 Task: Add Sprouts Organic Fat Free Refried Black Beans to the cart.
Action: Mouse moved to (16, 83)
Screenshot: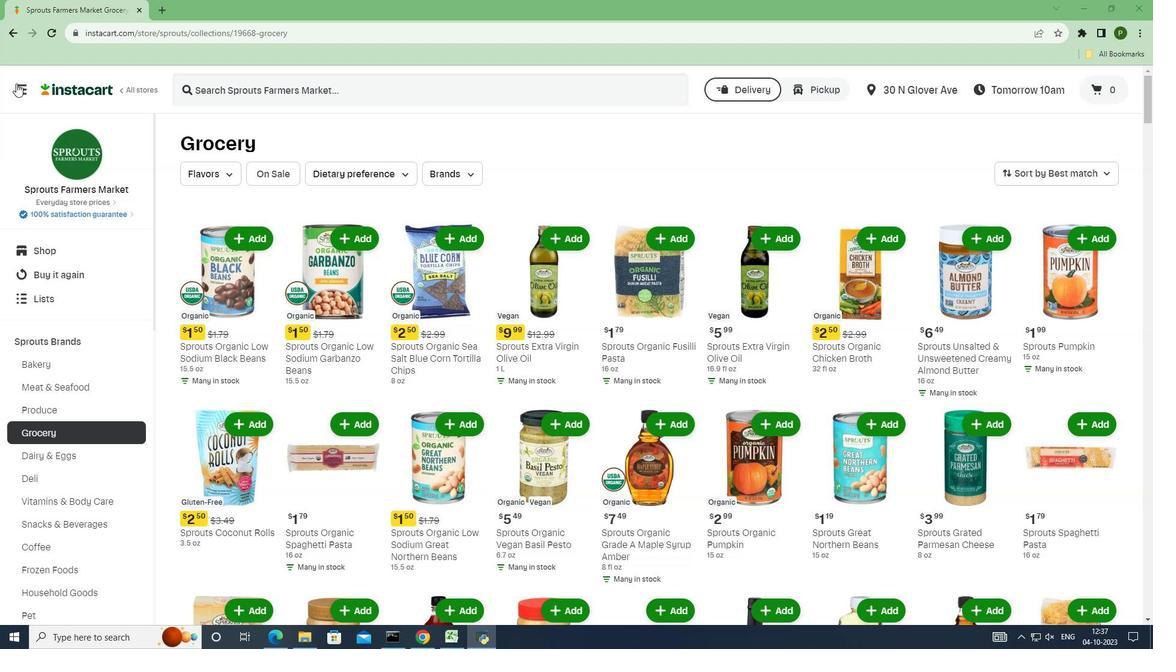 
Action: Mouse pressed left at (16, 83)
Screenshot: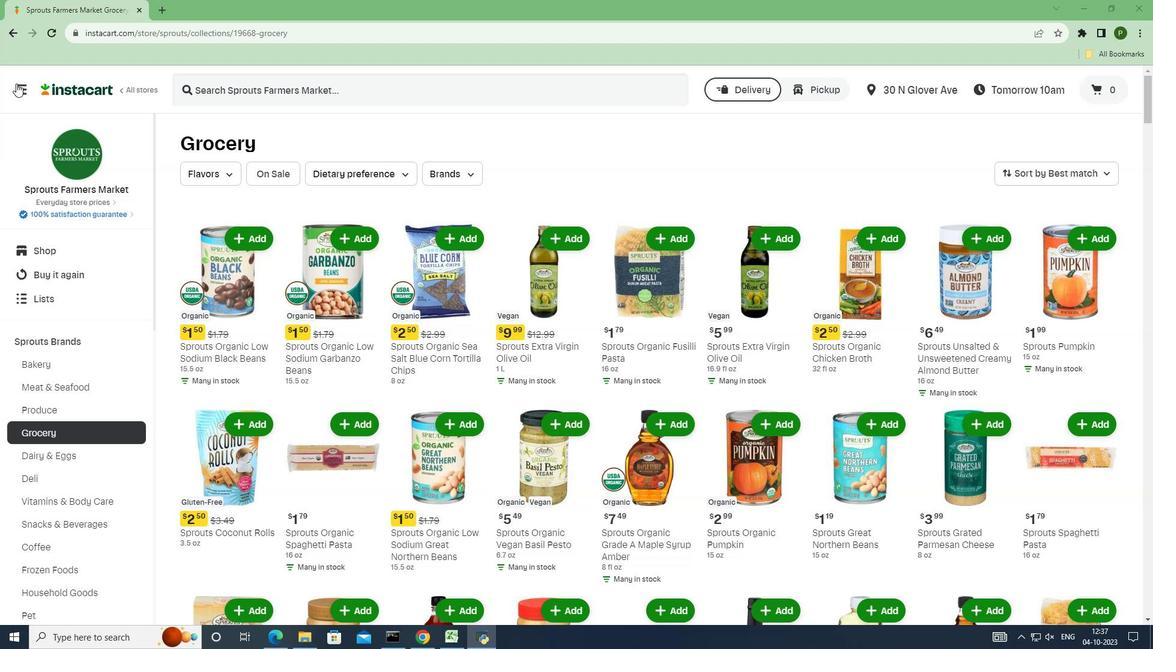 
Action: Mouse moved to (9, 327)
Screenshot: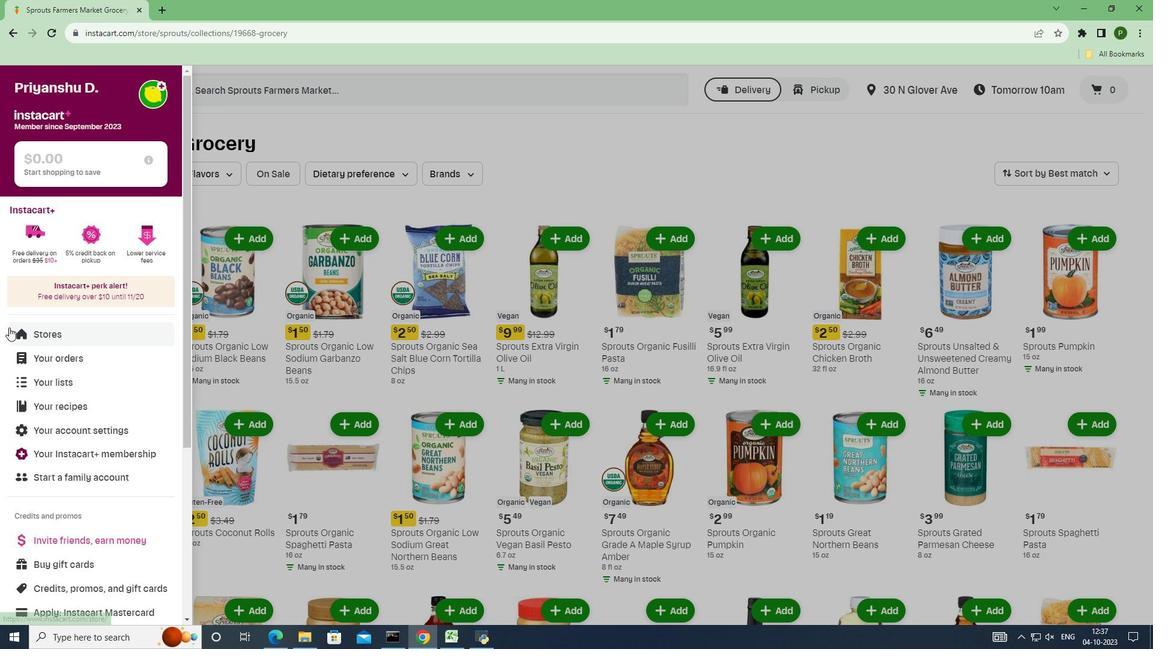 
Action: Mouse pressed left at (9, 327)
Screenshot: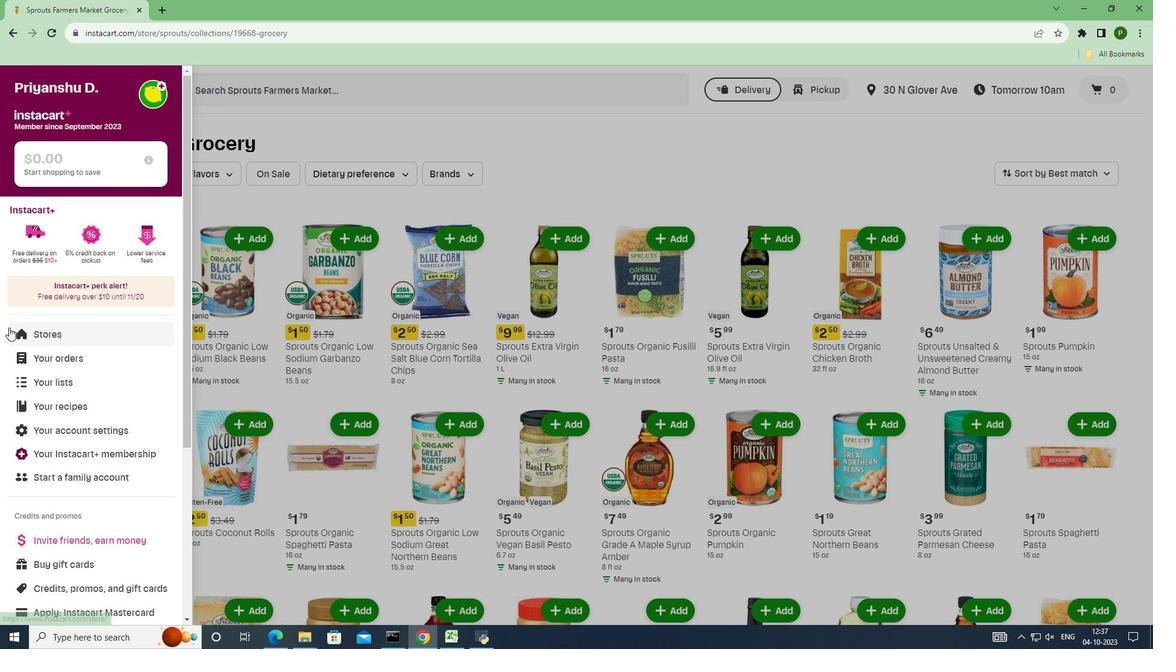 
Action: Mouse moved to (272, 137)
Screenshot: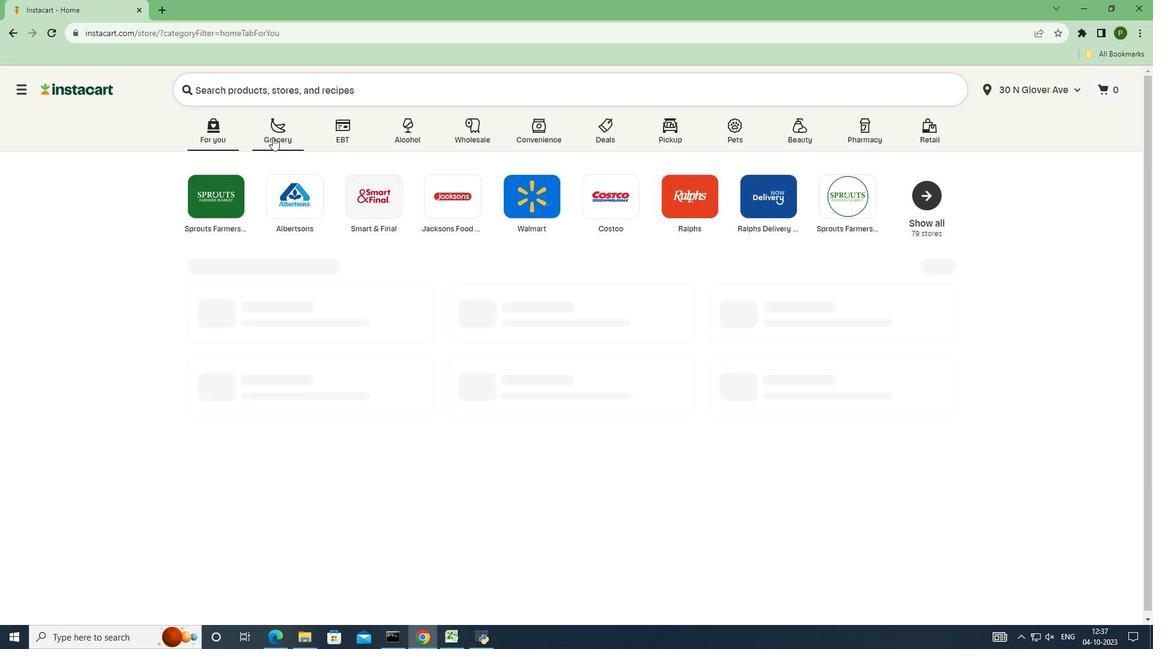 
Action: Mouse pressed left at (272, 137)
Screenshot: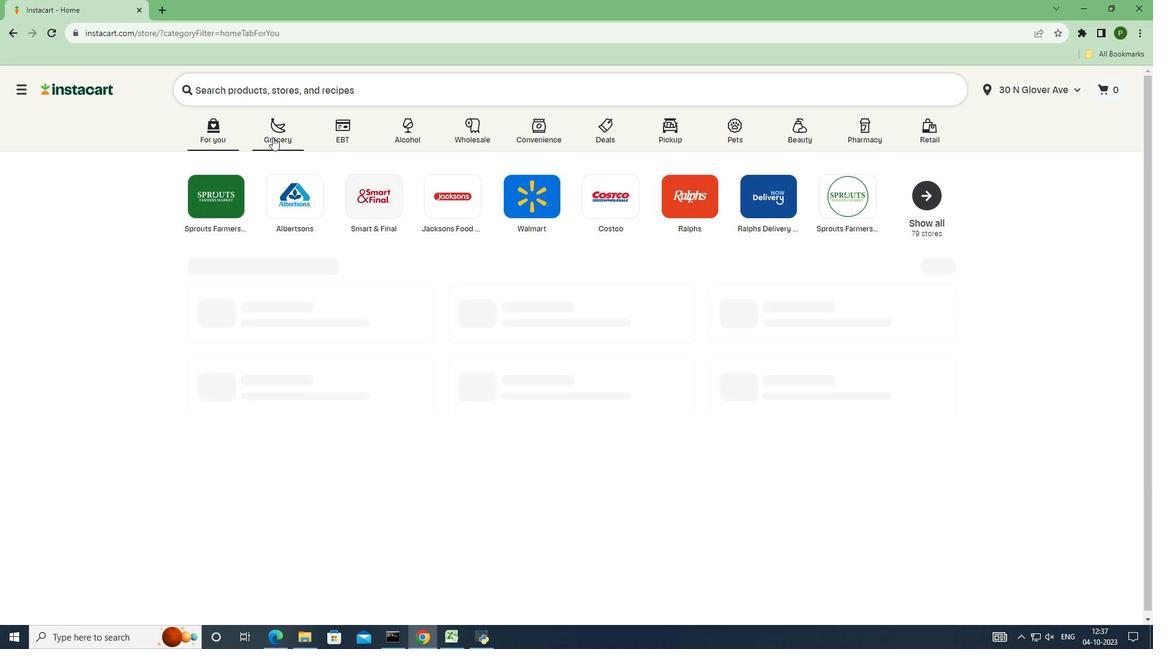
Action: Mouse moved to (755, 269)
Screenshot: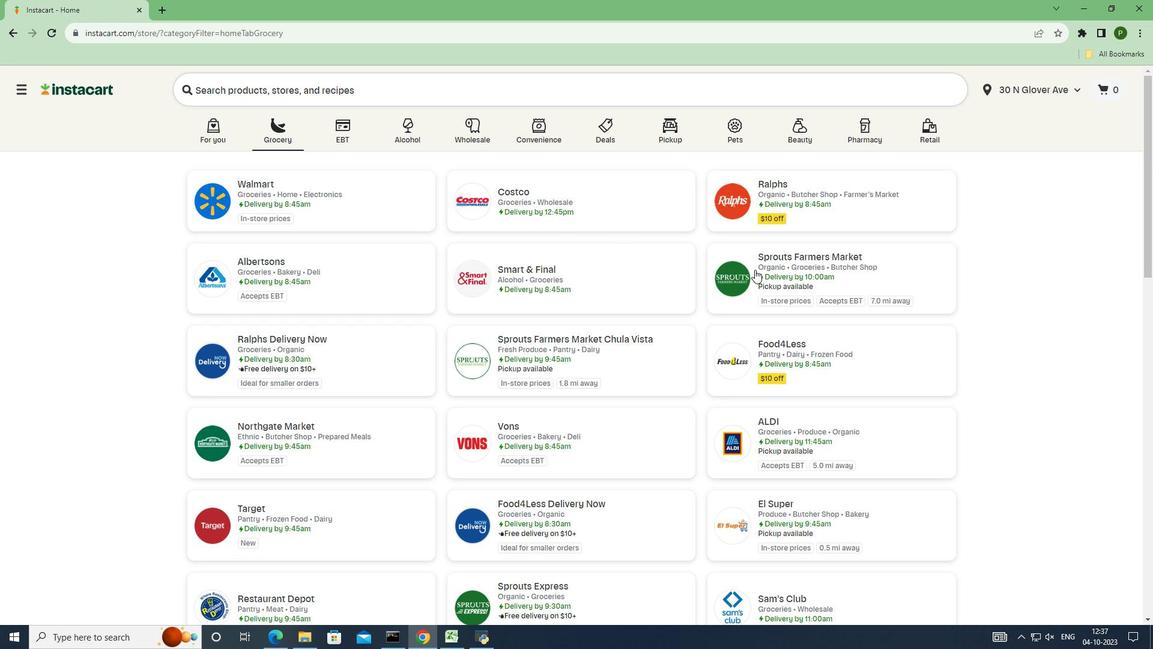 
Action: Mouse pressed left at (755, 269)
Screenshot: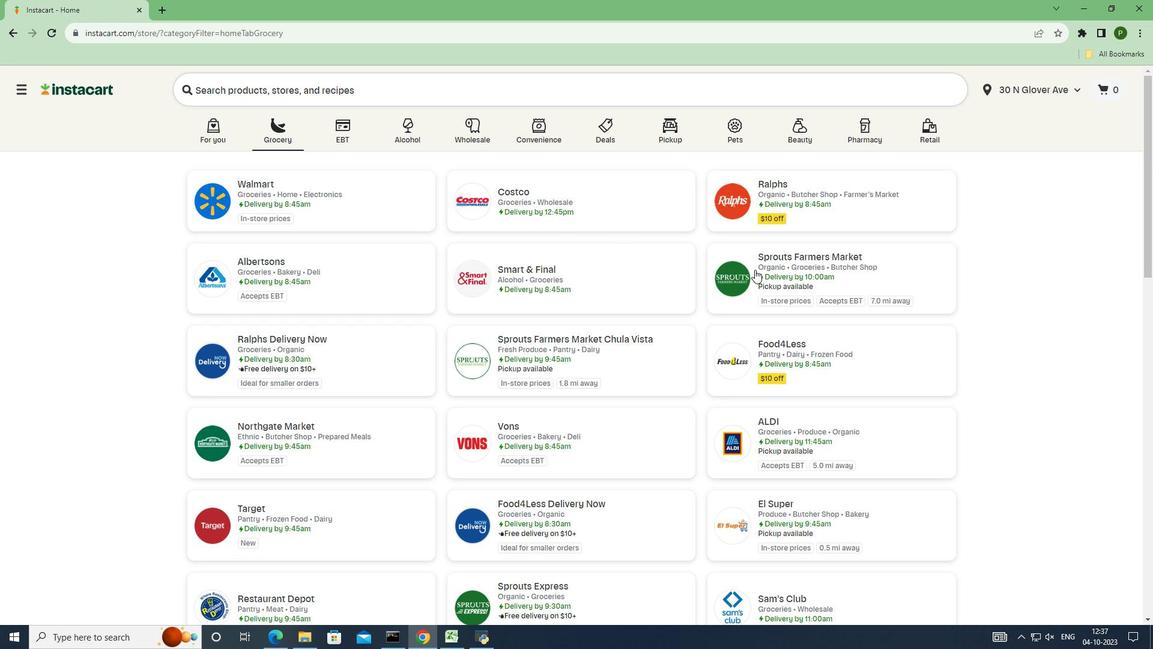 
Action: Mouse moved to (119, 338)
Screenshot: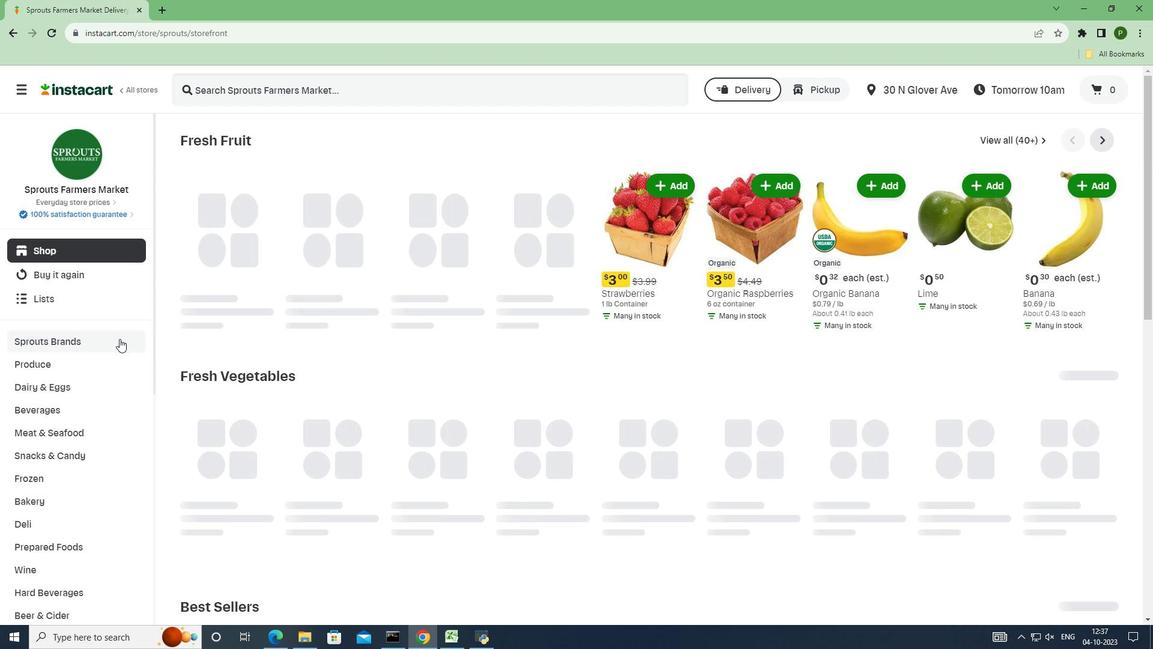 
Action: Mouse pressed left at (119, 338)
Screenshot: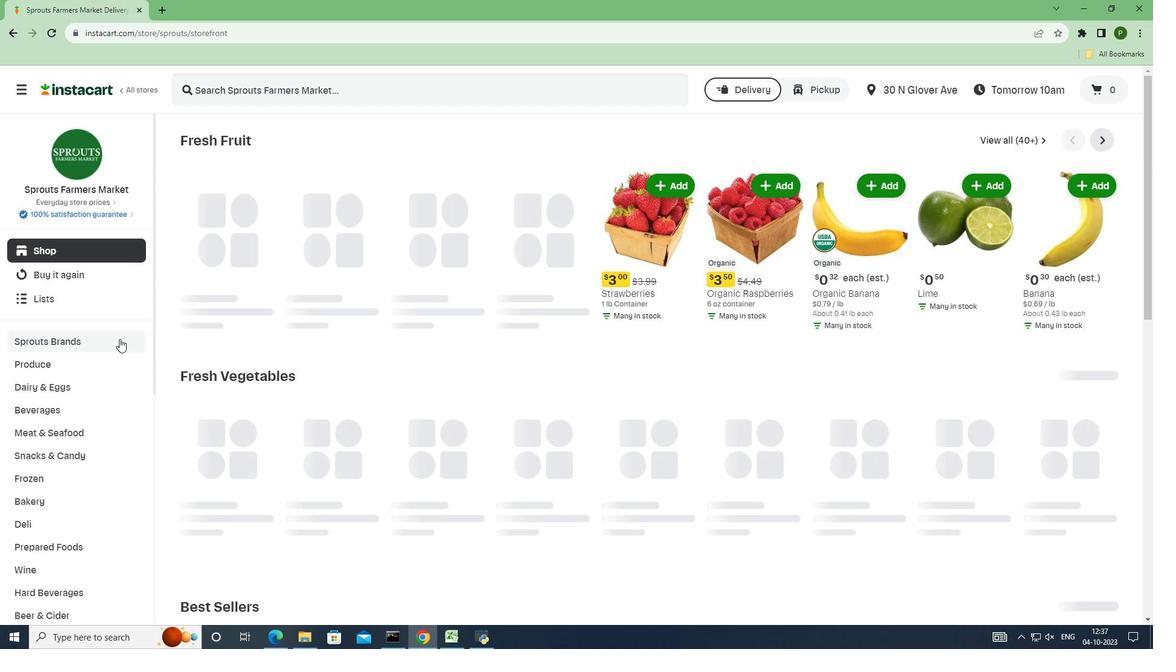 
Action: Mouse moved to (61, 427)
Screenshot: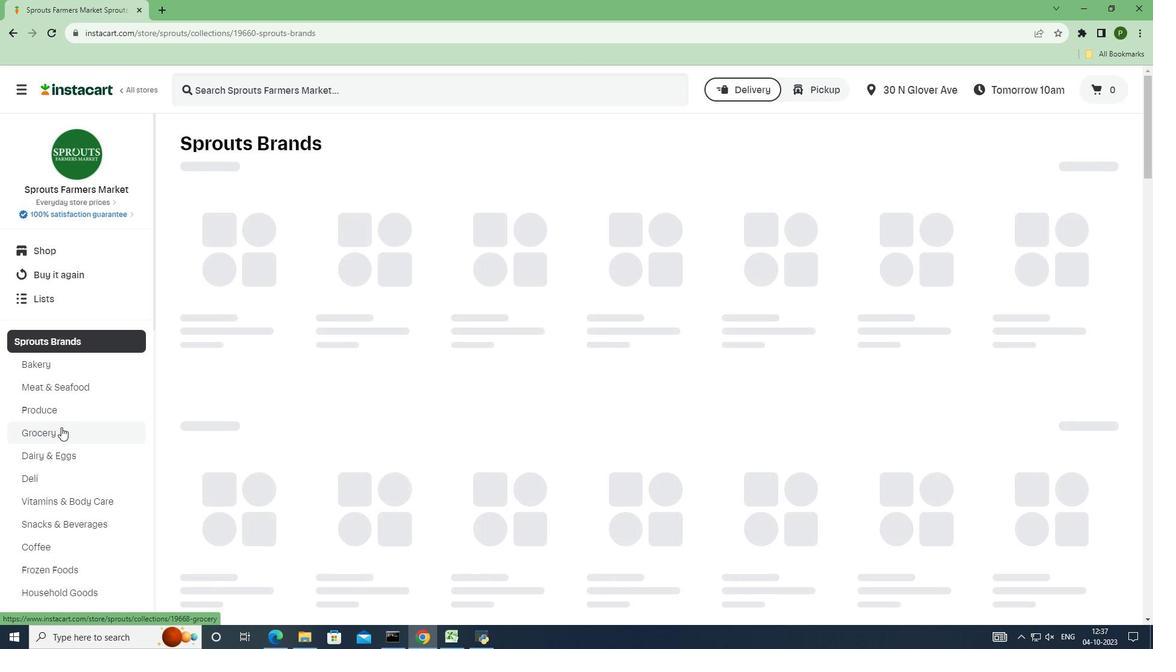 
Action: Mouse pressed left at (61, 427)
Screenshot: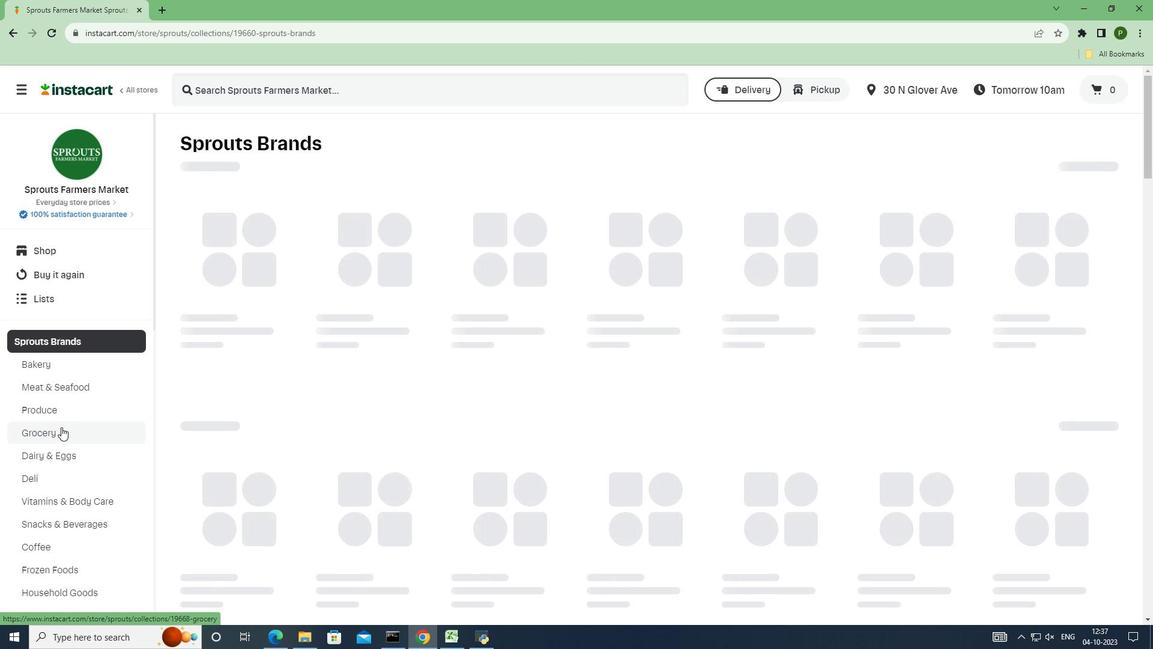 
Action: Mouse moved to (329, 236)
Screenshot: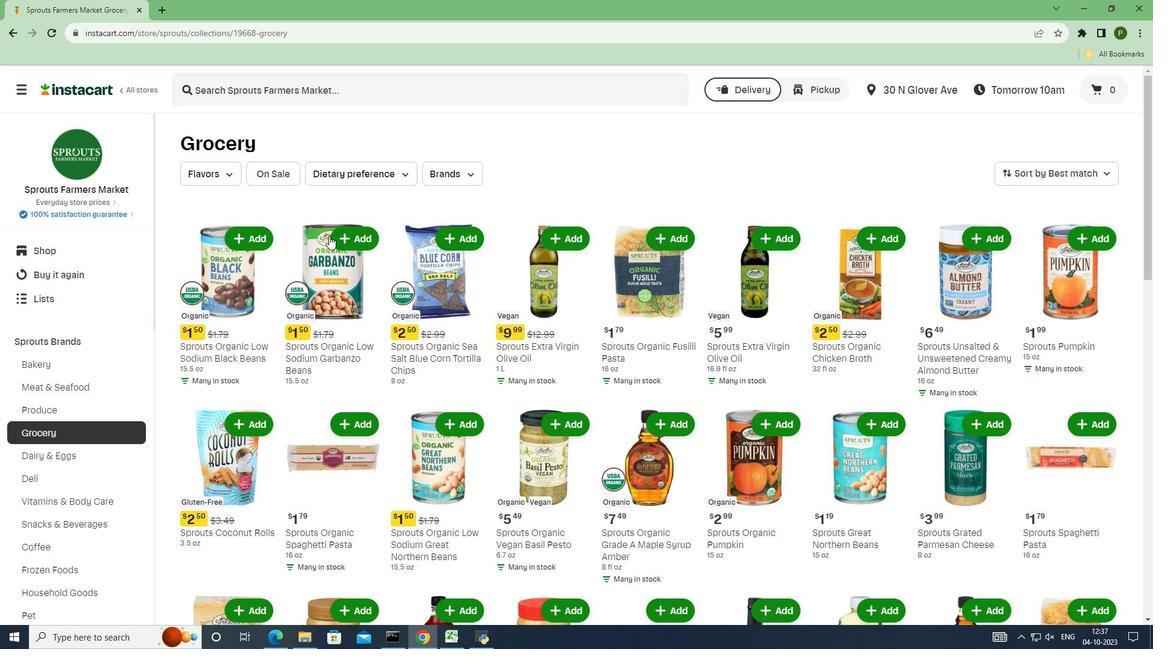 
Action: Mouse scrolled (329, 235) with delta (0, 0)
Screenshot: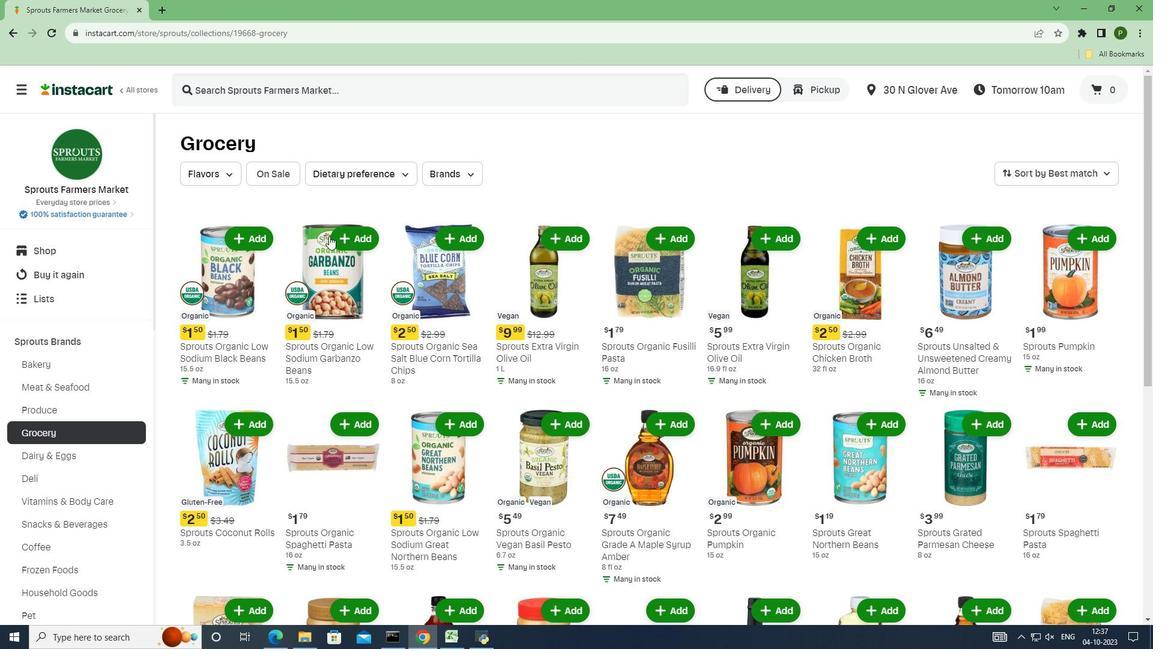 
Action: Mouse moved to (328, 236)
Screenshot: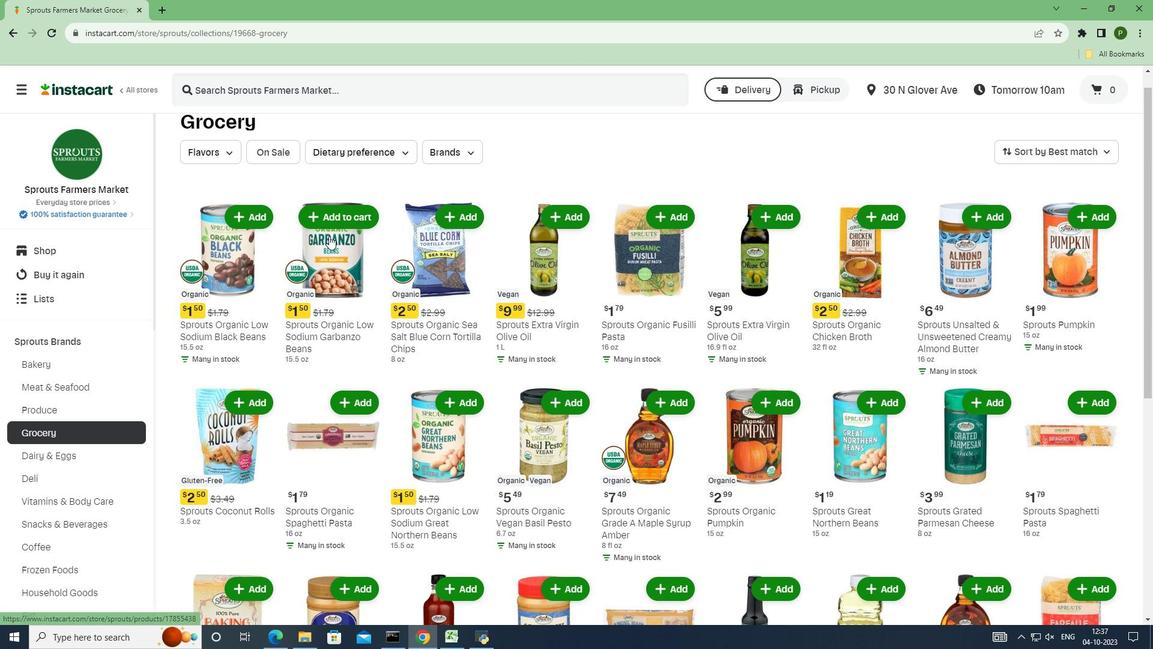 
Action: Mouse scrolled (328, 235) with delta (0, 0)
Screenshot: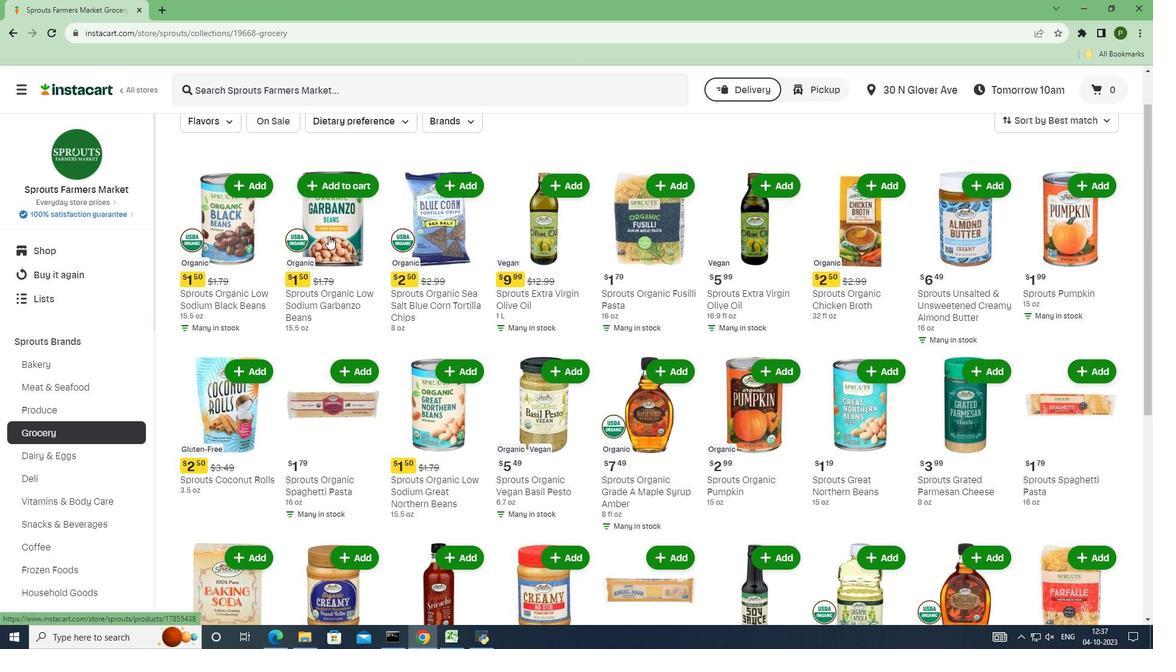 
Action: Mouse scrolled (328, 235) with delta (0, 0)
Screenshot: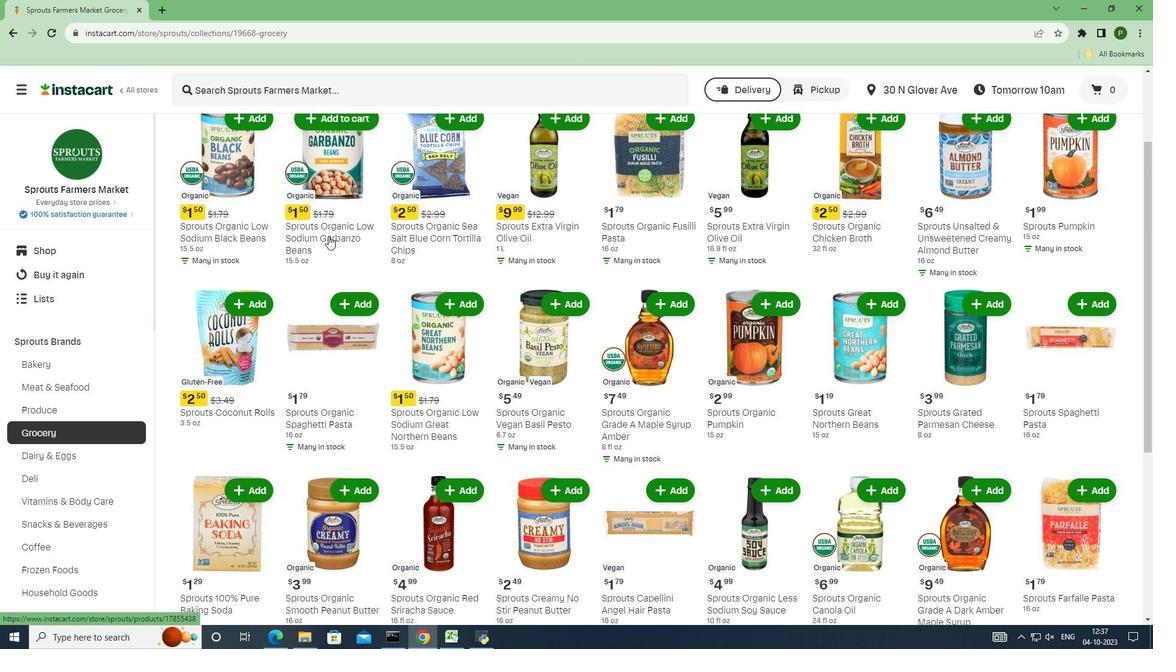 
Action: Mouse scrolled (328, 235) with delta (0, 0)
Screenshot: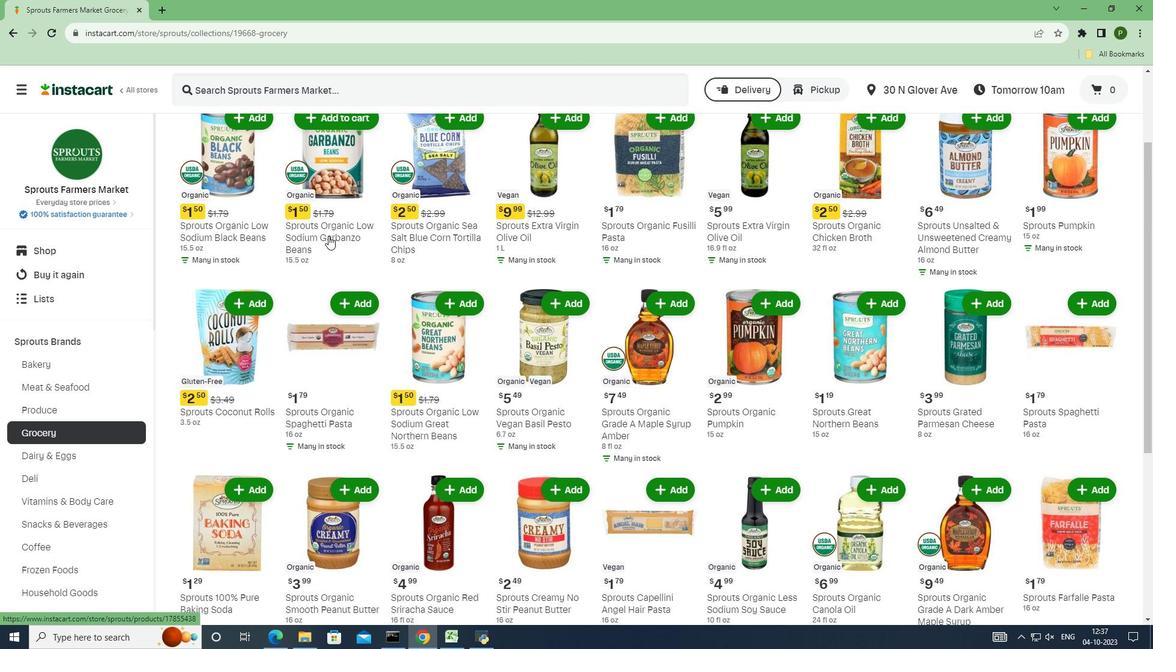 
Action: Mouse scrolled (328, 235) with delta (0, 0)
Screenshot: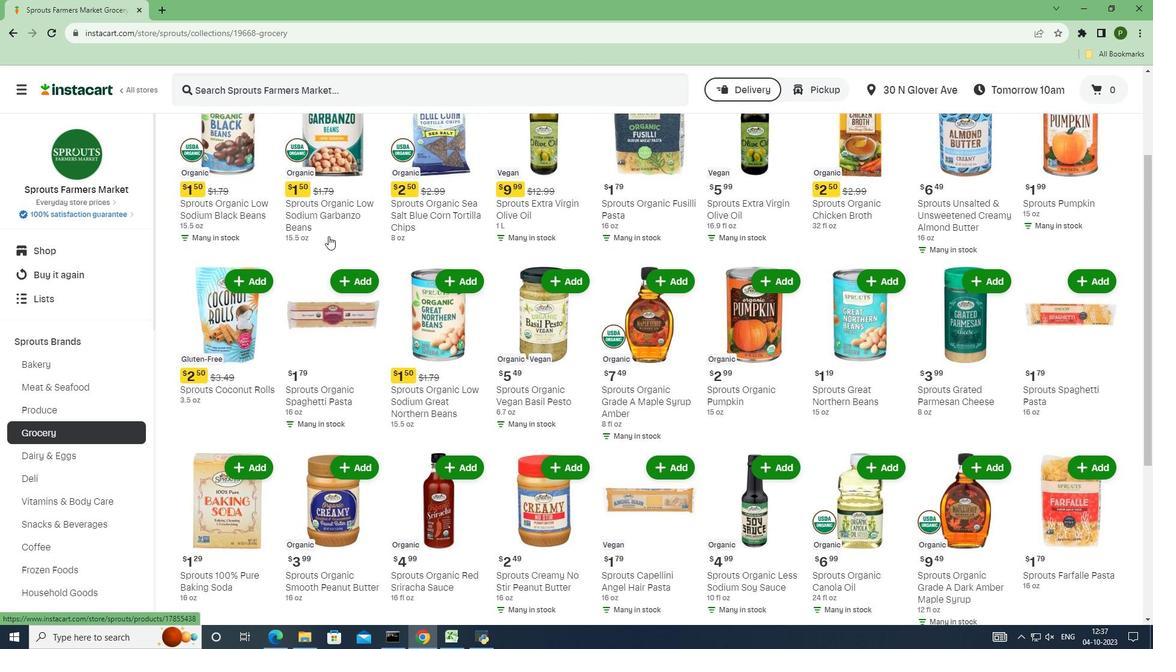 
Action: Mouse scrolled (328, 235) with delta (0, 0)
Screenshot: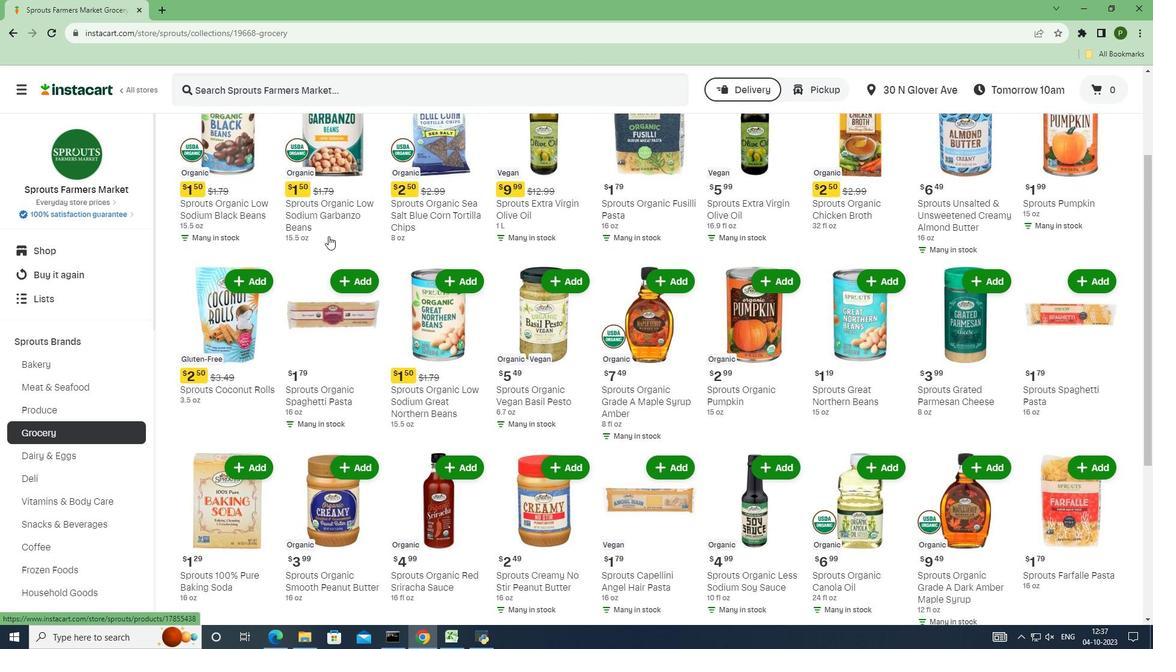 
Action: Mouse scrolled (328, 235) with delta (0, 0)
Screenshot: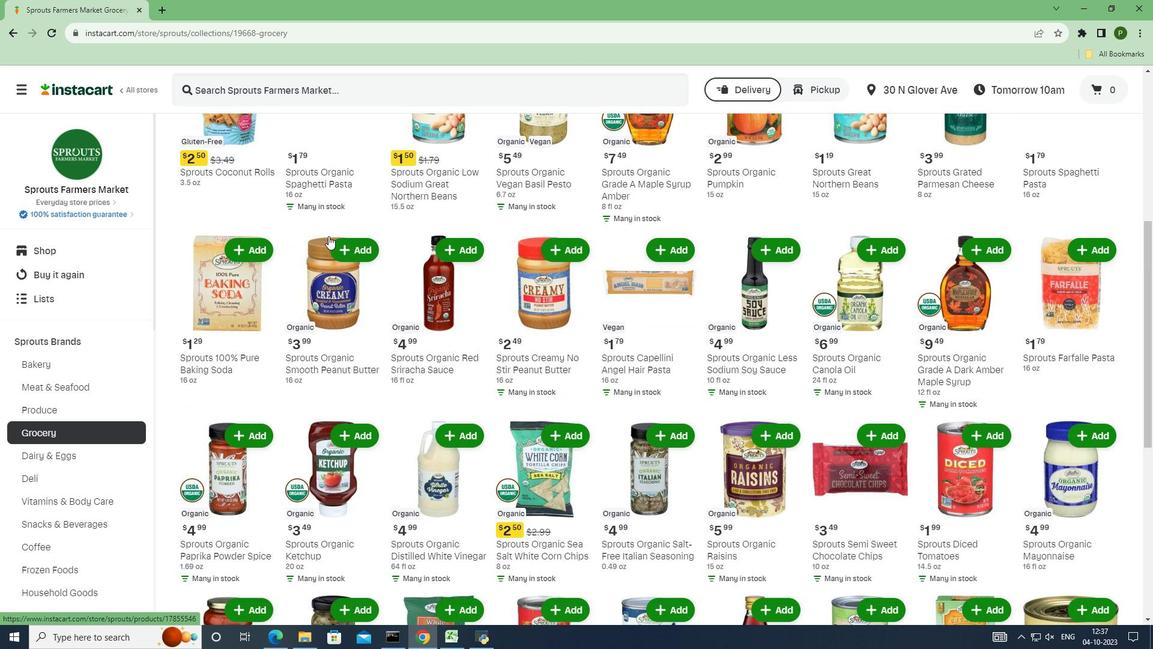 
Action: Mouse scrolled (328, 235) with delta (0, 0)
Screenshot: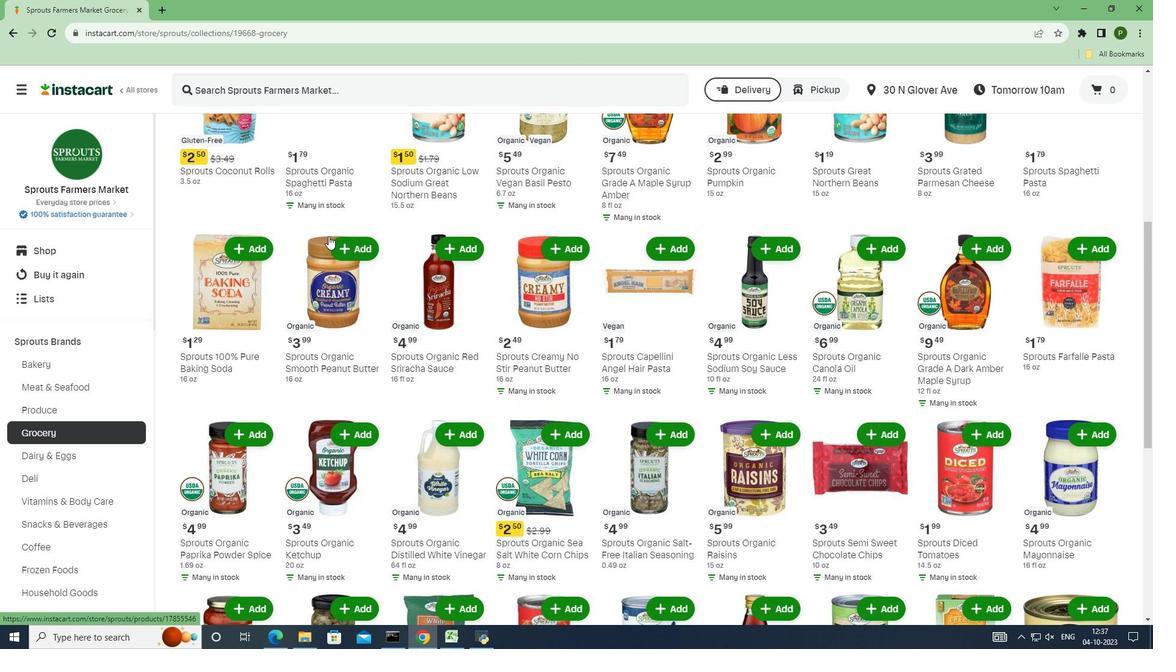 
Action: Mouse scrolled (328, 235) with delta (0, 0)
Screenshot: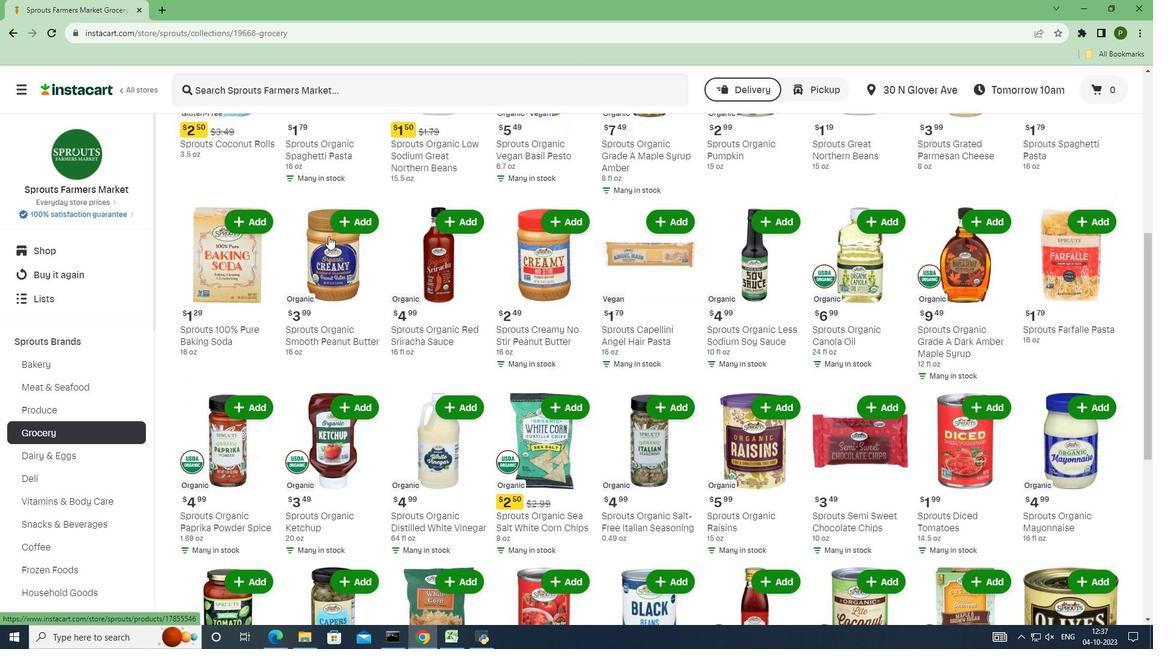 
Action: Mouse scrolled (328, 235) with delta (0, 0)
Screenshot: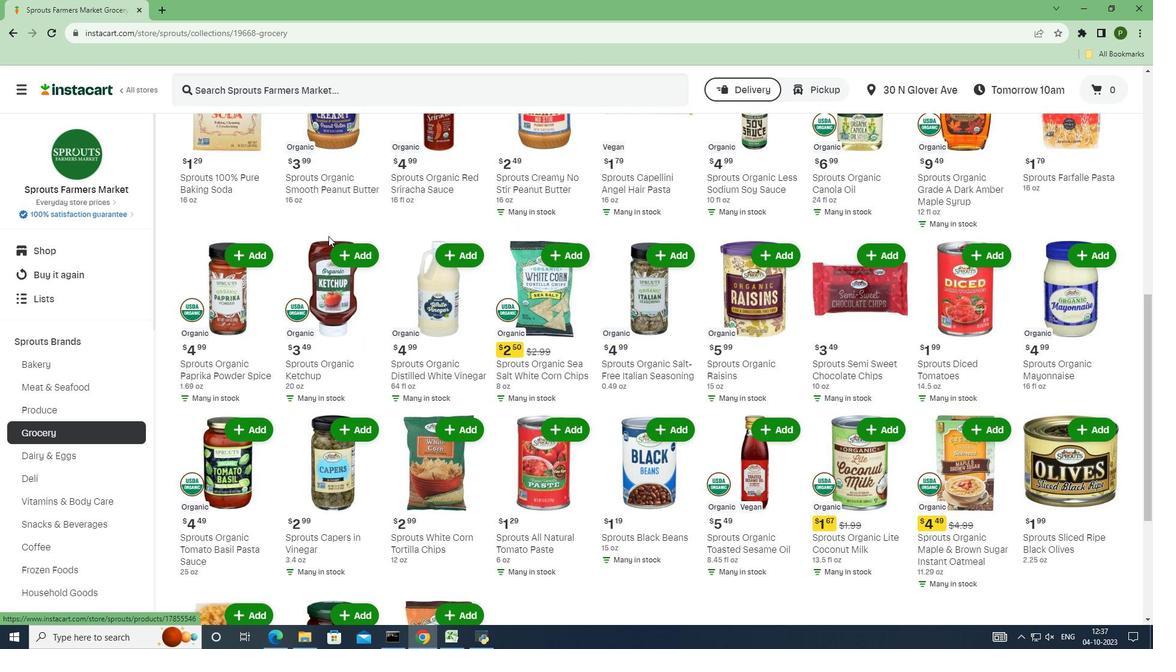 
Action: Mouse scrolled (328, 235) with delta (0, 0)
Screenshot: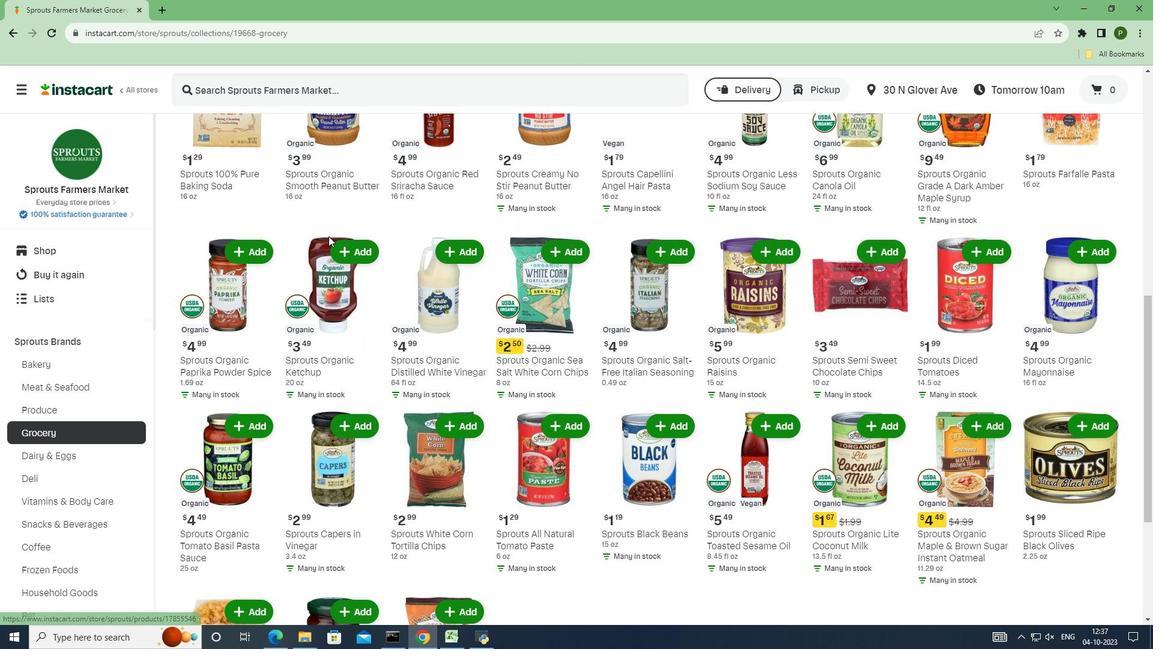 
Action: Mouse scrolled (328, 235) with delta (0, 0)
Screenshot: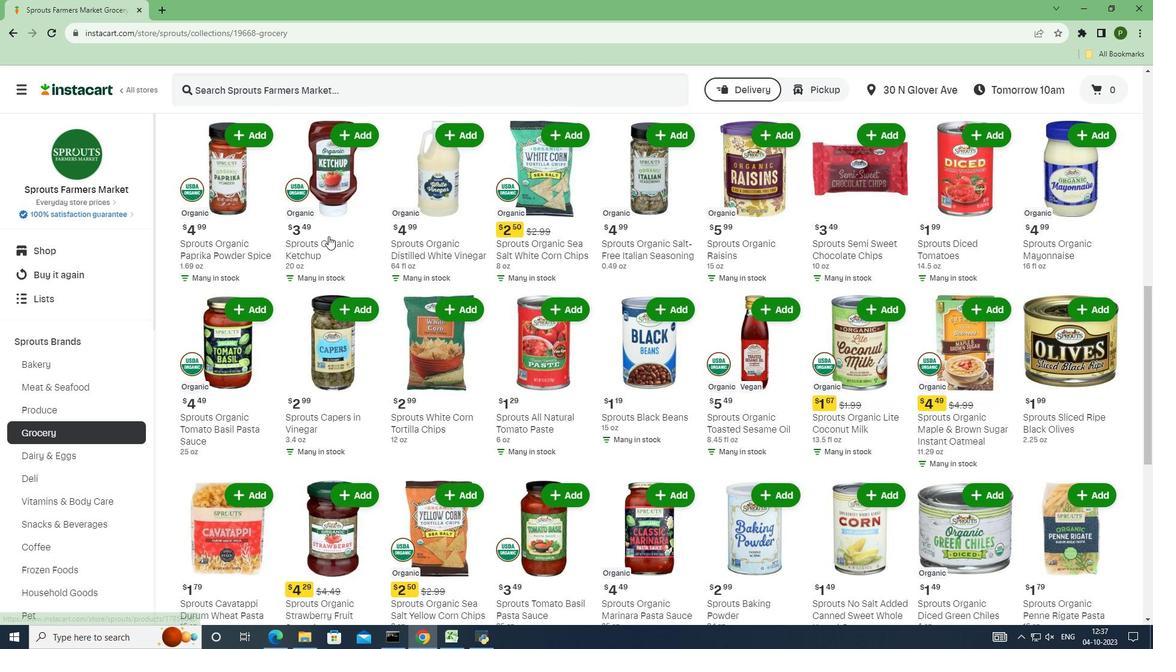 
Action: Mouse scrolled (328, 235) with delta (0, 0)
Screenshot: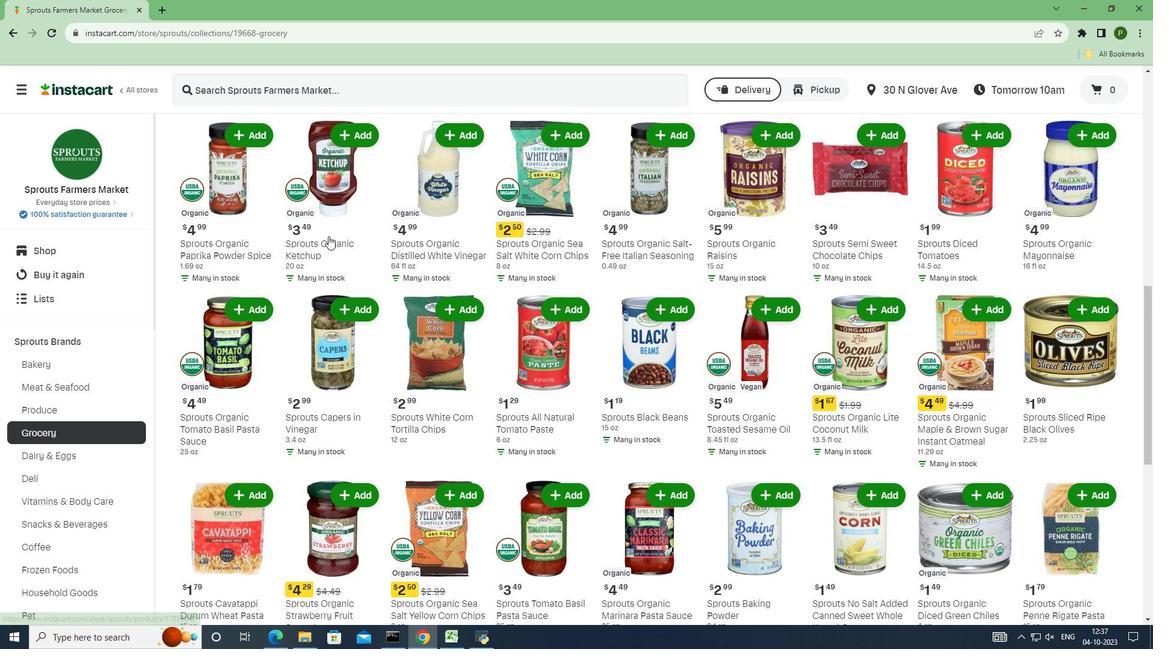 
Action: Mouse scrolled (328, 235) with delta (0, 0)
Screenshot: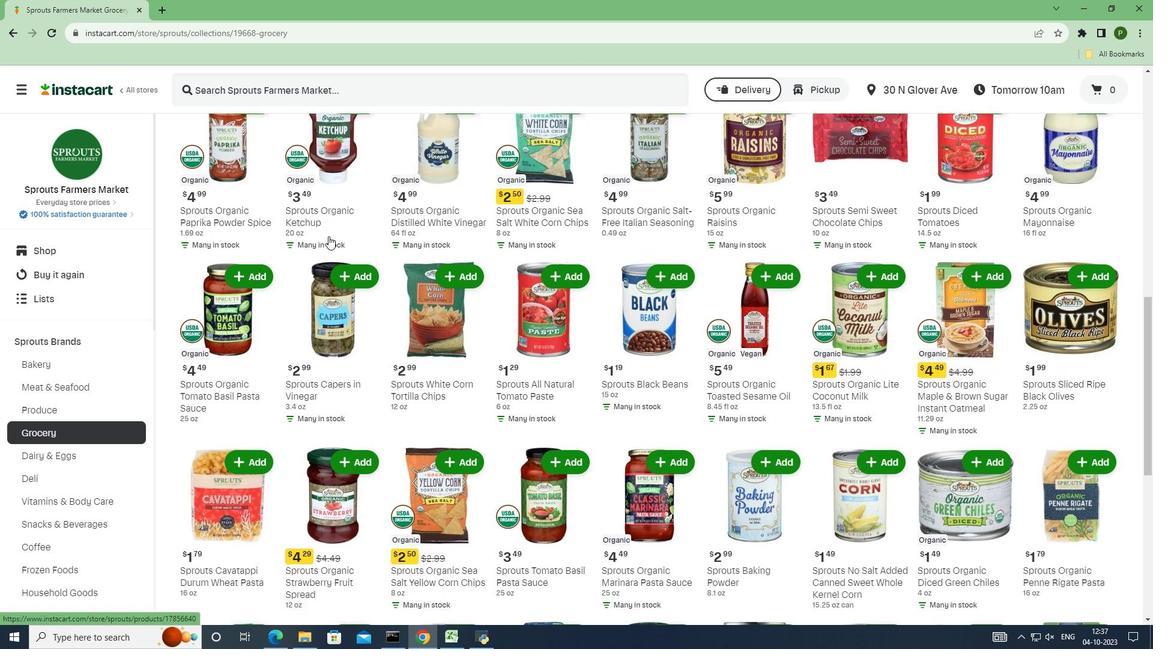 
Action: Mouse scrolled (328, 235) with delta (0, 0)
Screenshot: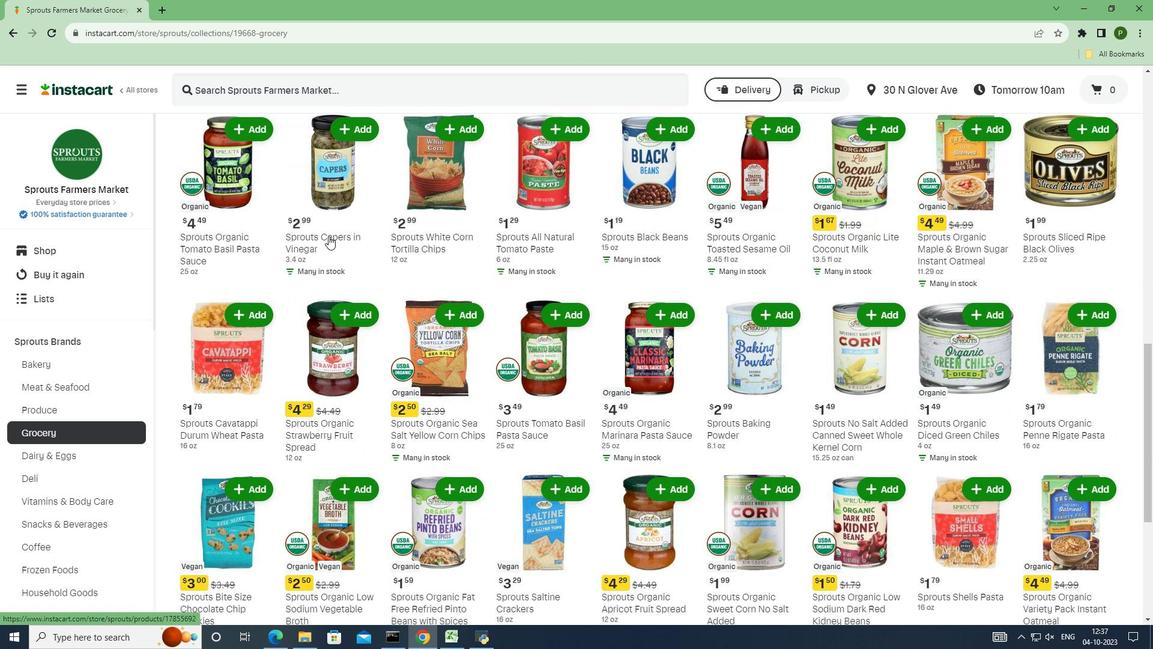 
Action: Mouse scrolled (328, 235) with delta (0, 0)
Screenshot: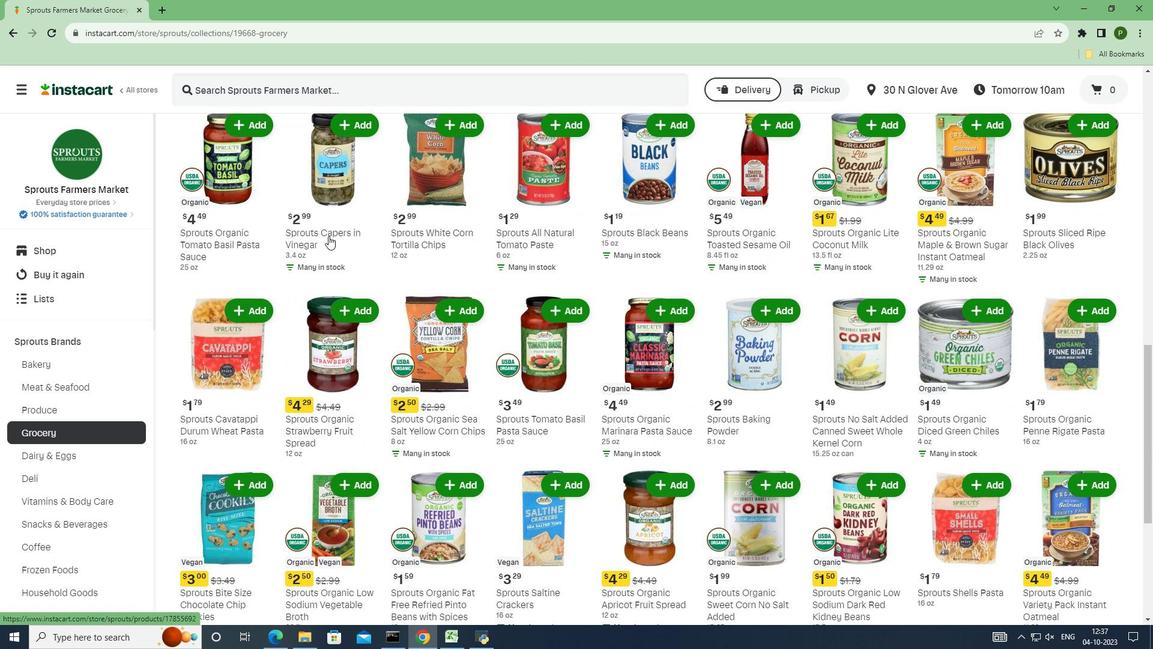 
Action: Mouse scrolled (328, 235) with delta (0, 0)
Screenshot: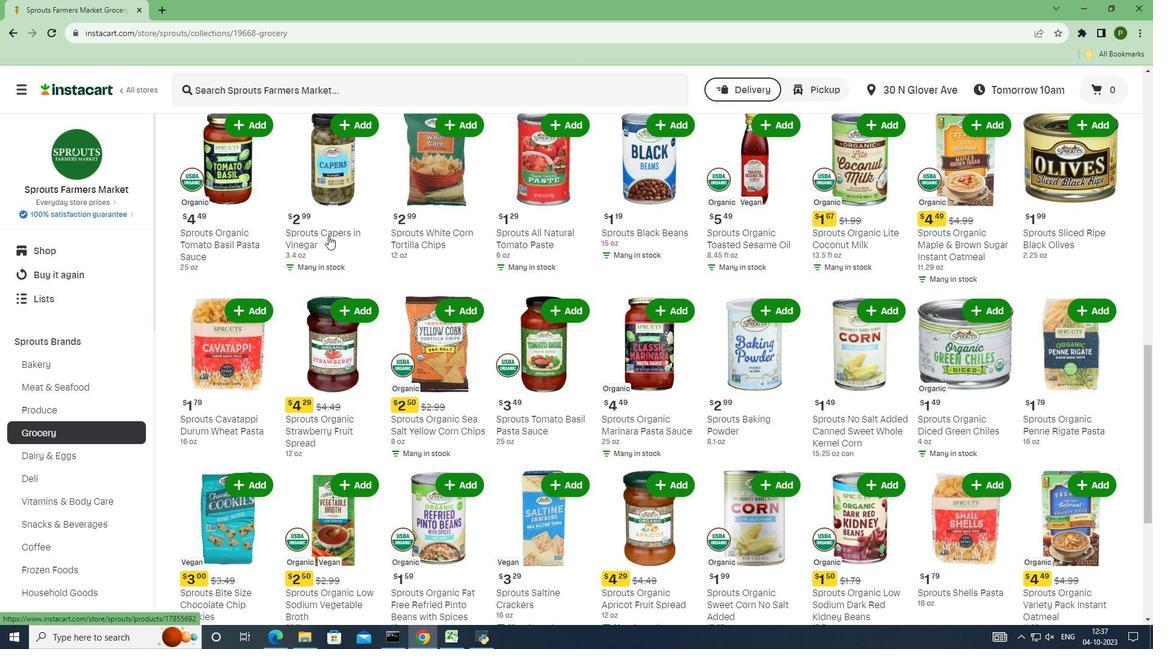 
Action: Mouse scrolled (328, 235) with delta (0, 0)
Screenshot: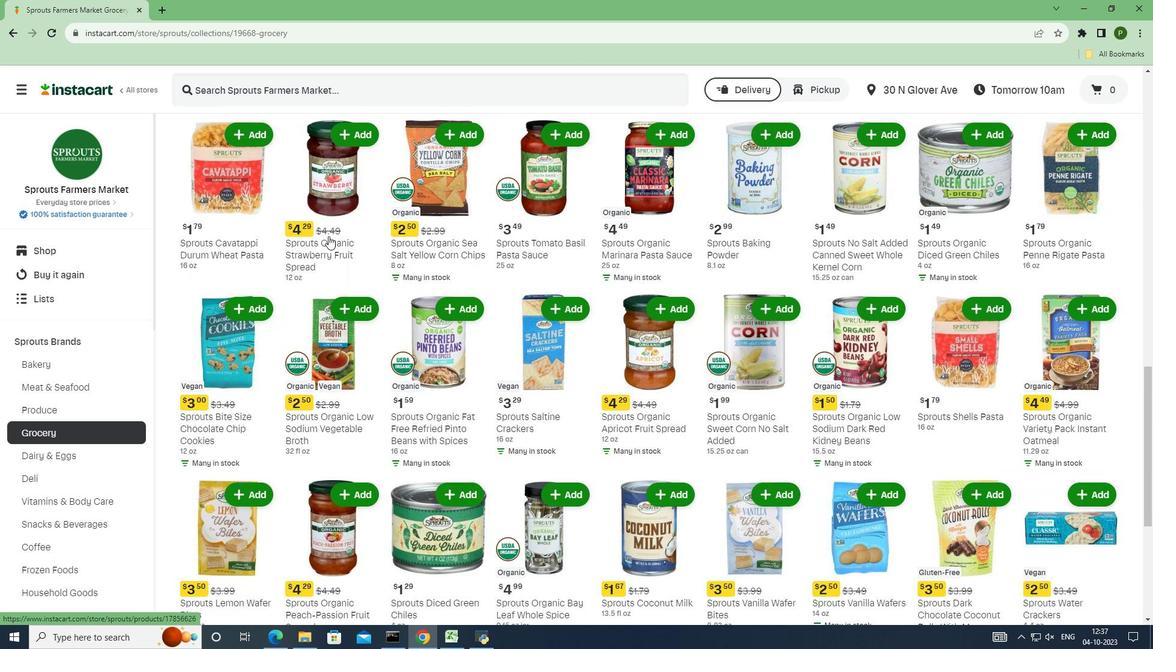 
Action: Mouse scrolled (328, 235) with delta (0, 0)
Screenshot: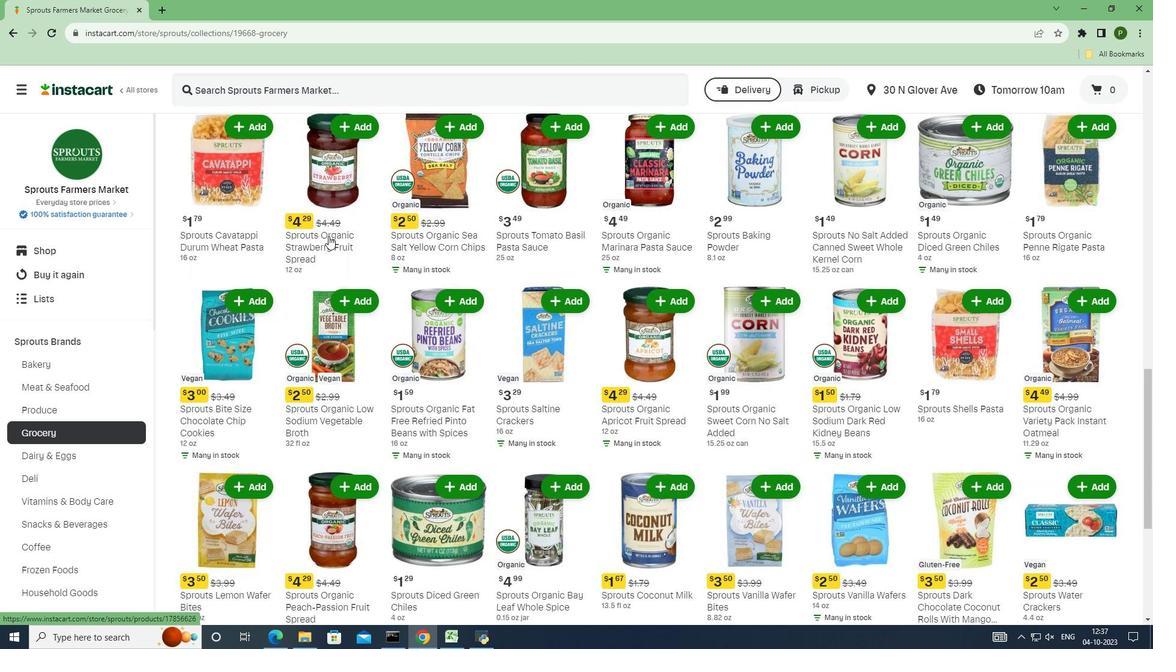 
Action: Mouse scrolled (328, 235) with delta (0, 0)
Screenshot: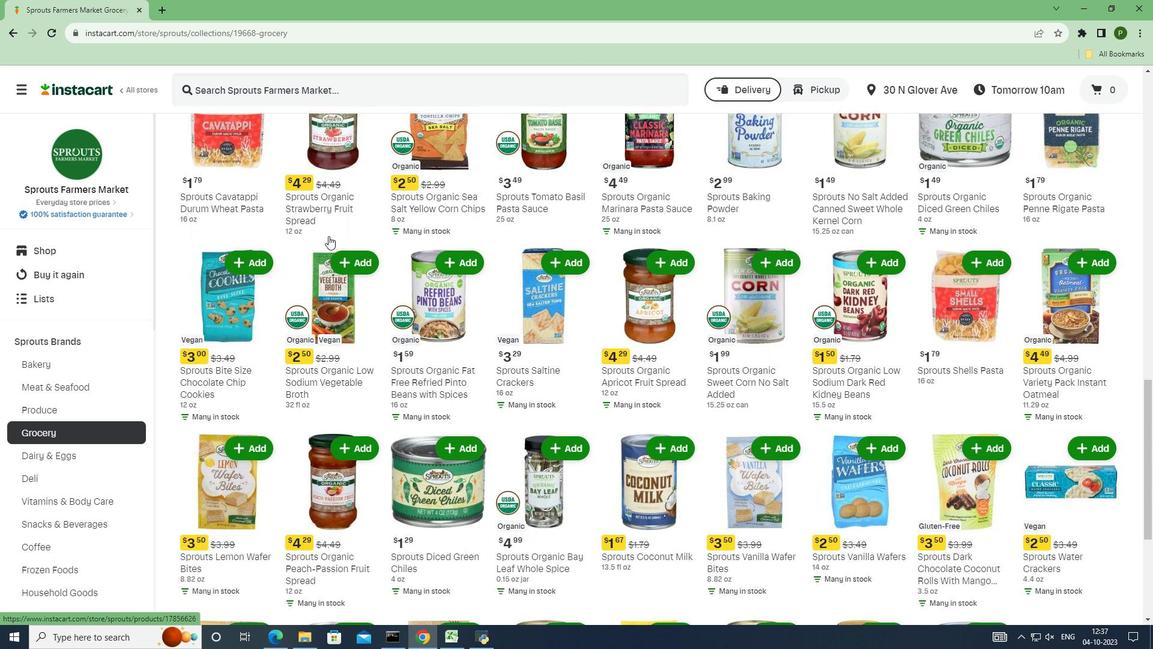 
Action: Mouse scrolled (328, 235) with delta (0, 0)
Screenshot: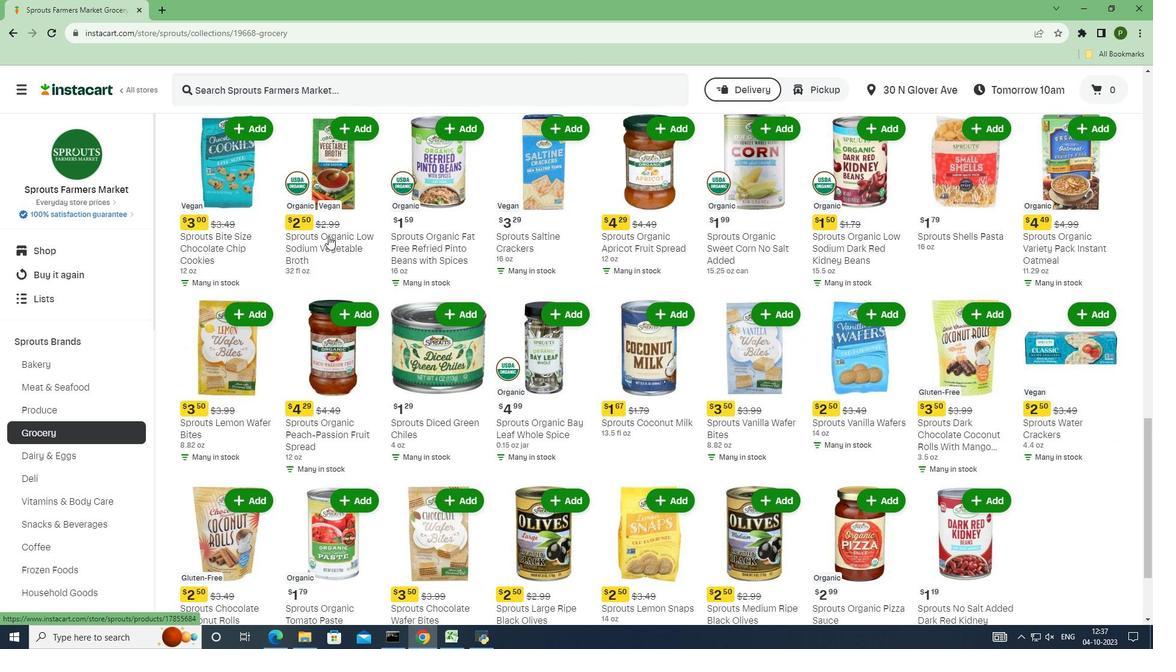 
Action: Mouse scrolled (328, 235) with delta (0, 0)
Screenshot: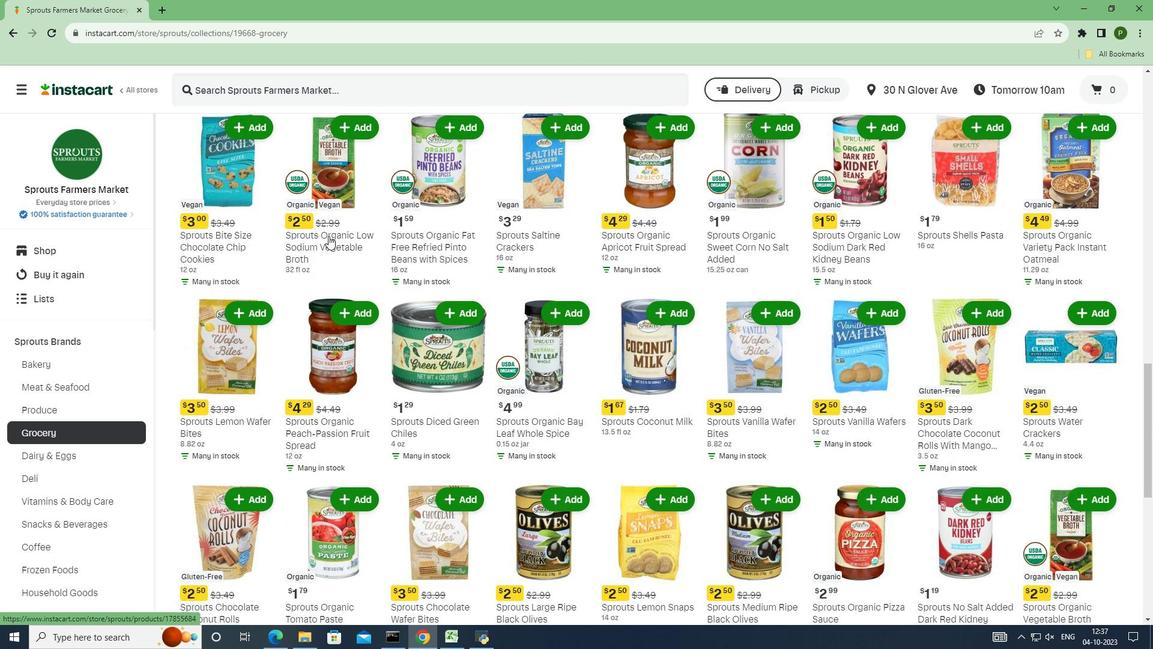 
Action: Mouse scrolled (328, 235) with delta (0, 0)
Screenshot: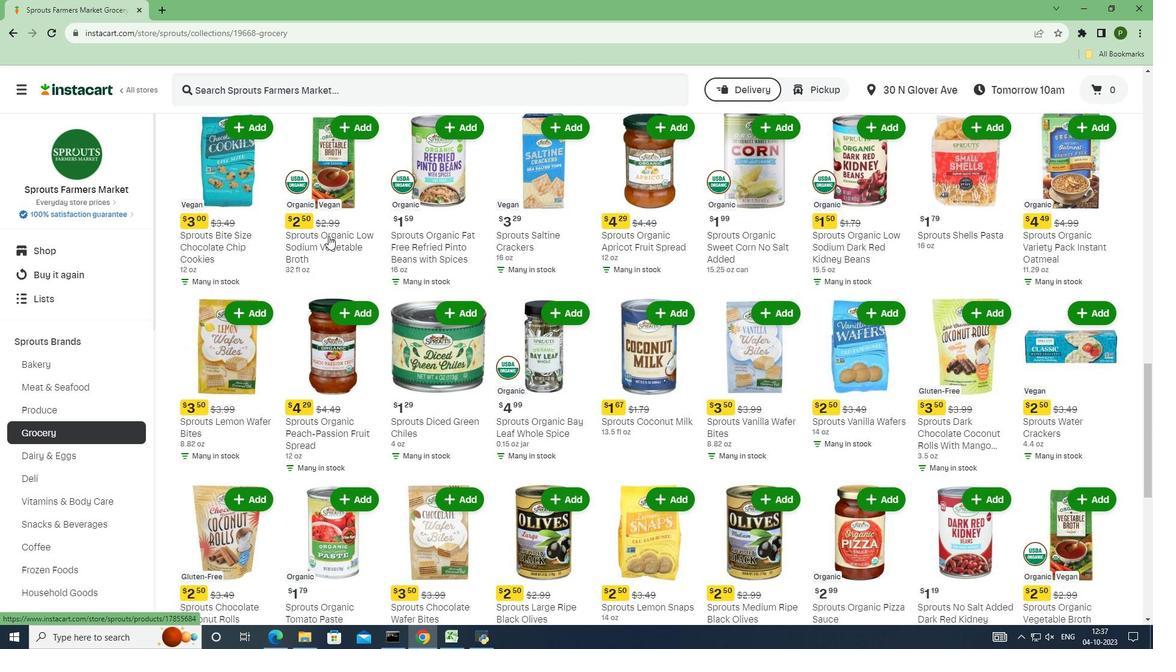 
Action: Mouse scrolled (328, 235) with delta (0, 0)
Screenshot: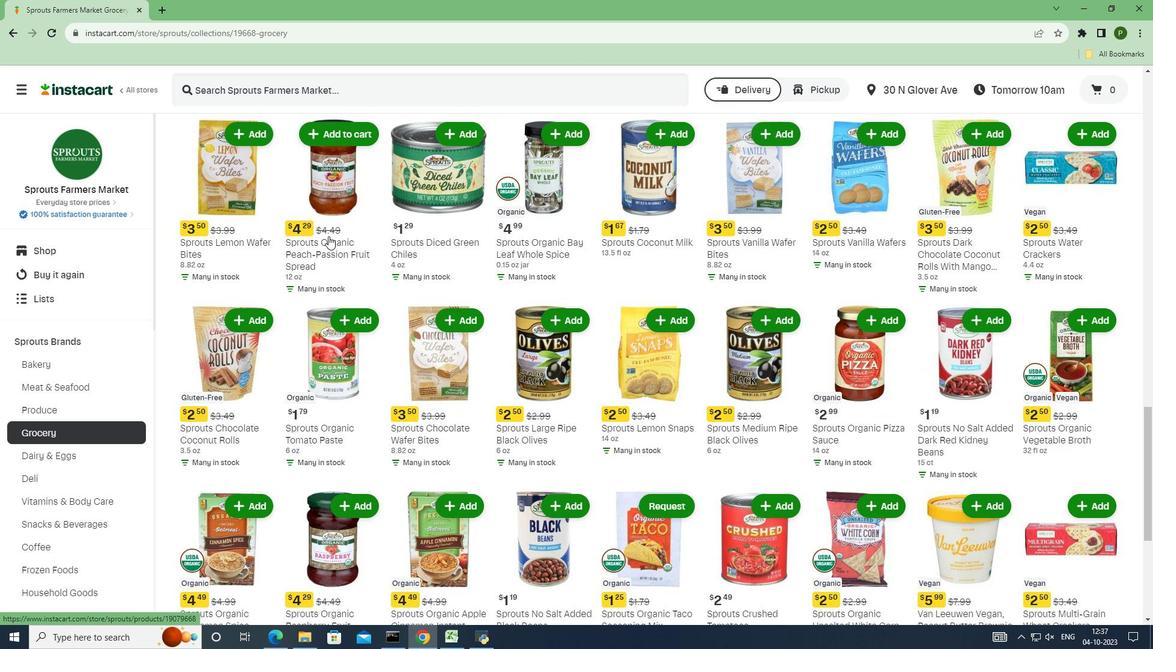 
Action: Mouse scrolled (328, 235) with delta (0, 0)
Screenshot: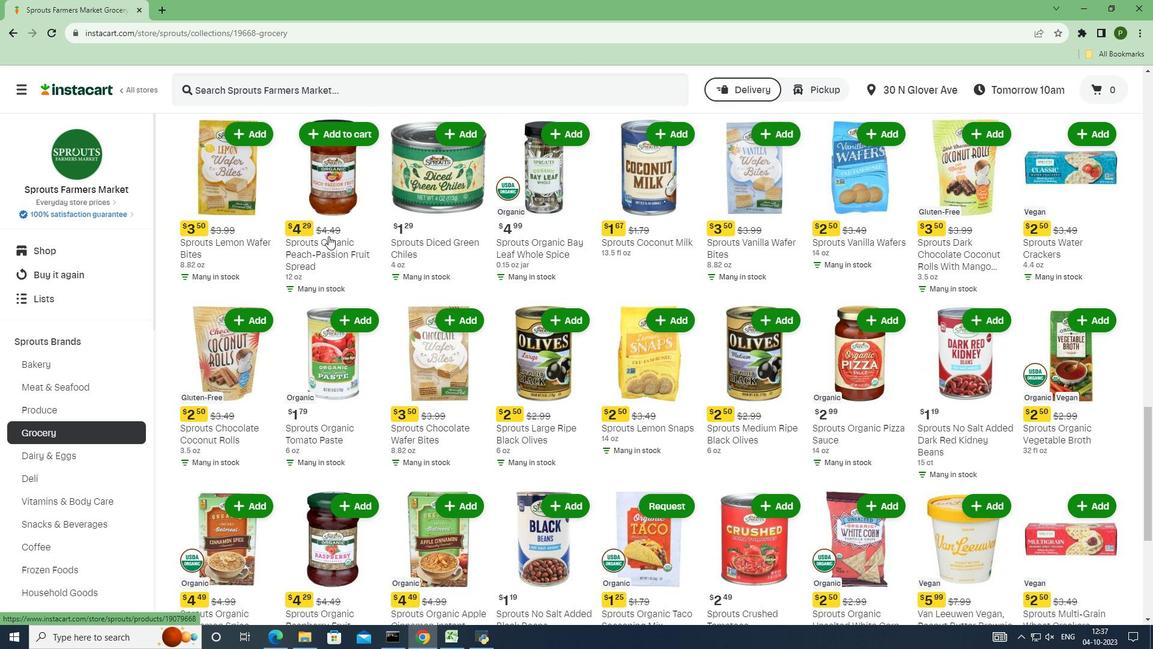 
Action: Mouse scrolled (328, 235) with delta (0, 0)
Screenshot: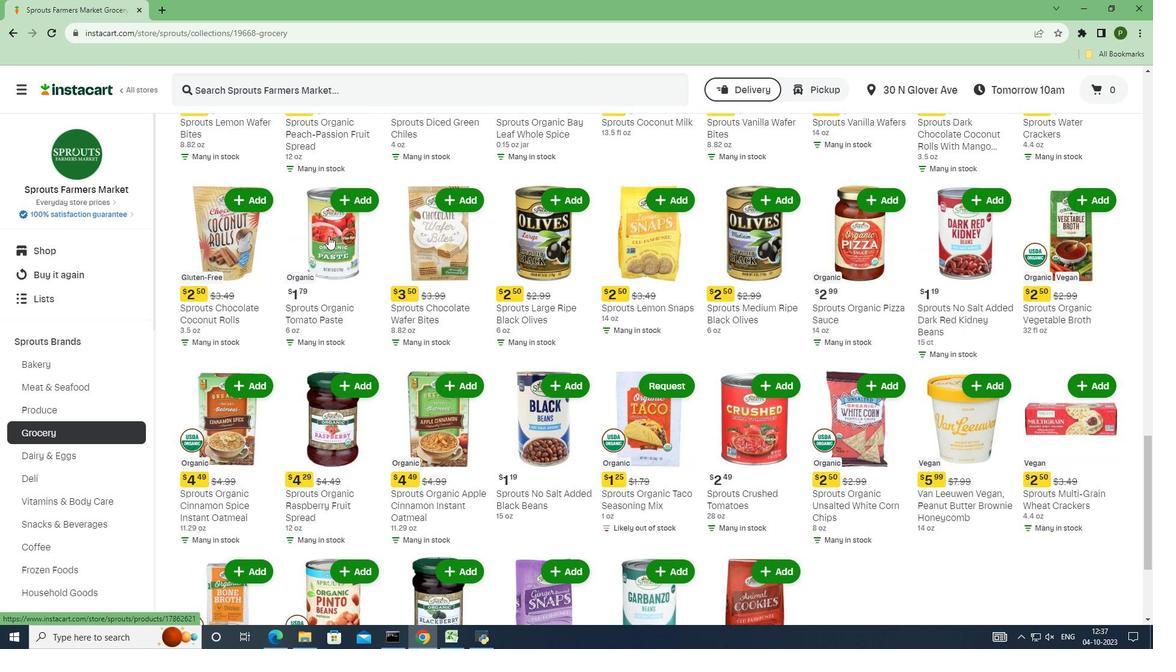 
Action: Mouse scrolled (328, 235) with delta (0, 0)
Screenshot: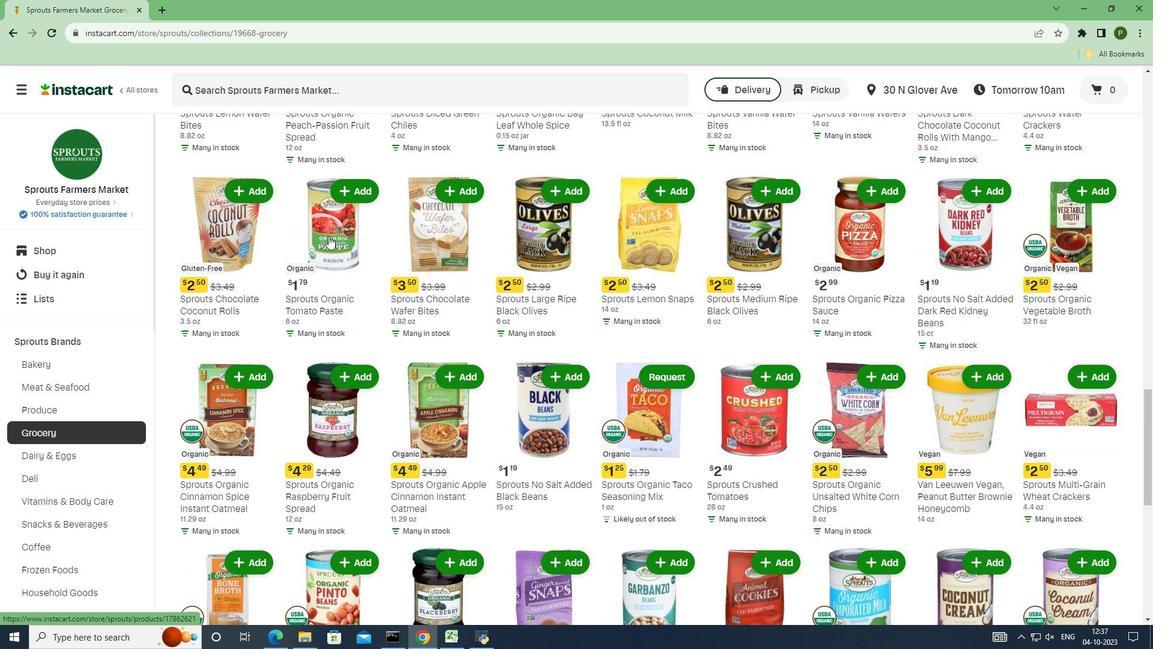 
Action: Mouse scrolled (328, 235) with delta (0, 0)
Screenshot: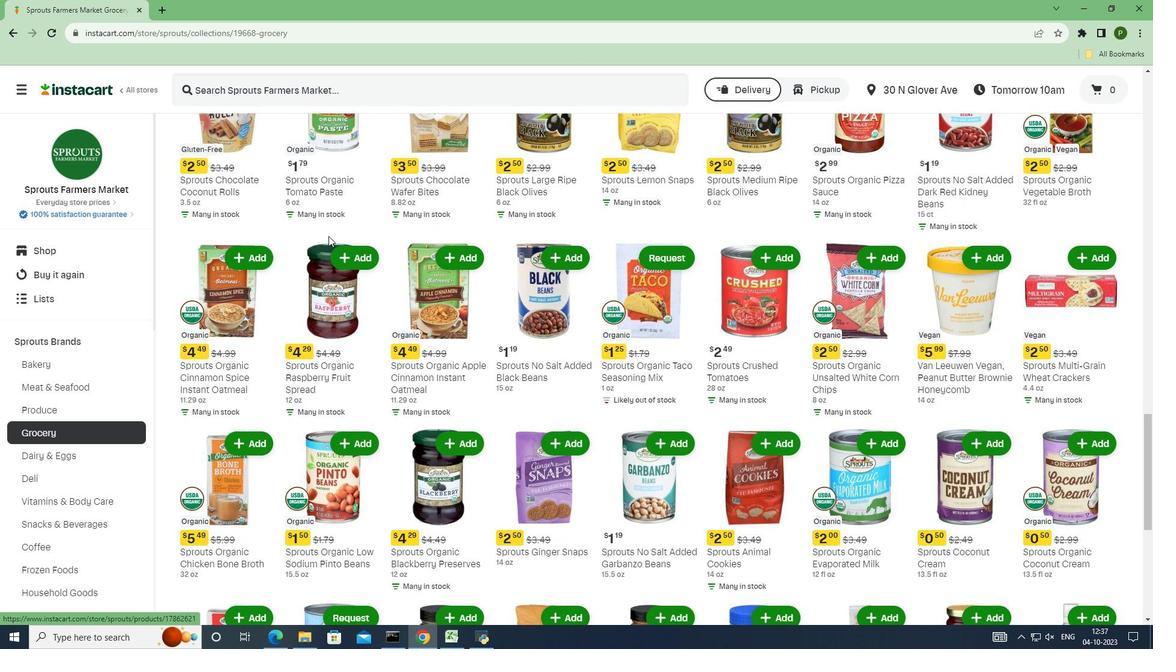 
Action: Mouse scrolled (328, 235) with delta (0, 0)
Screenshot: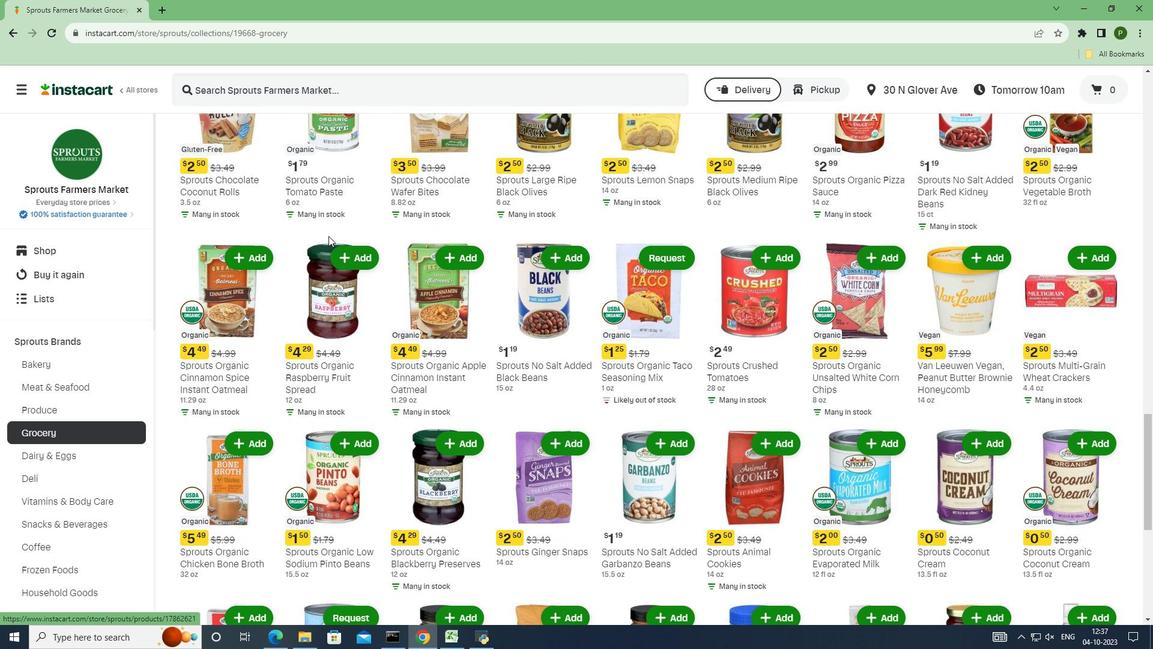 
Action: Mouse scrolled (328, 235) with delta (0, 0)
Screenshot: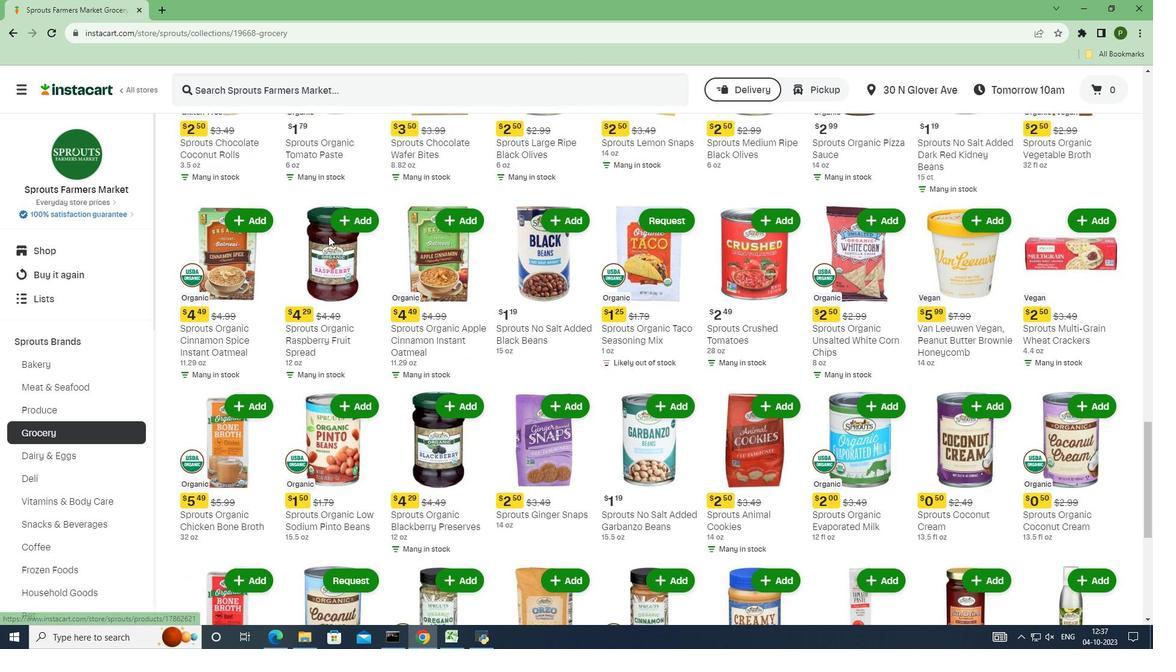 
Action: Mouse scrolled (328, 235) with delta (0, 0)
Screenshot: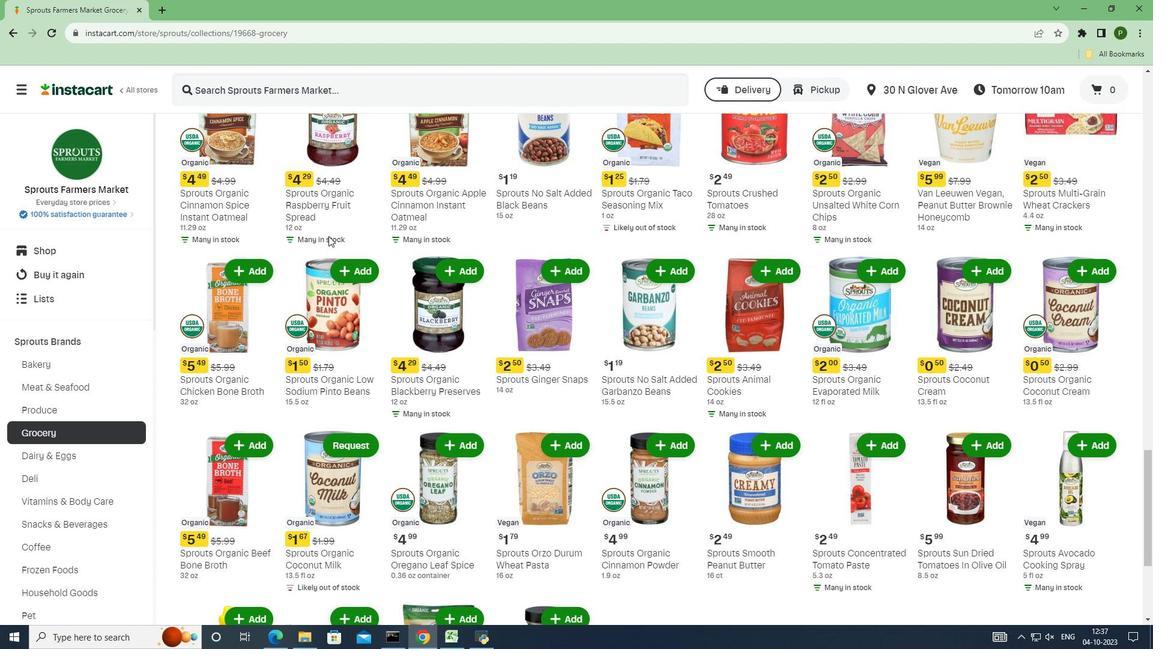 
Action: Mouse scrolled (328, 235) with delta (0, 0)
Screenshot: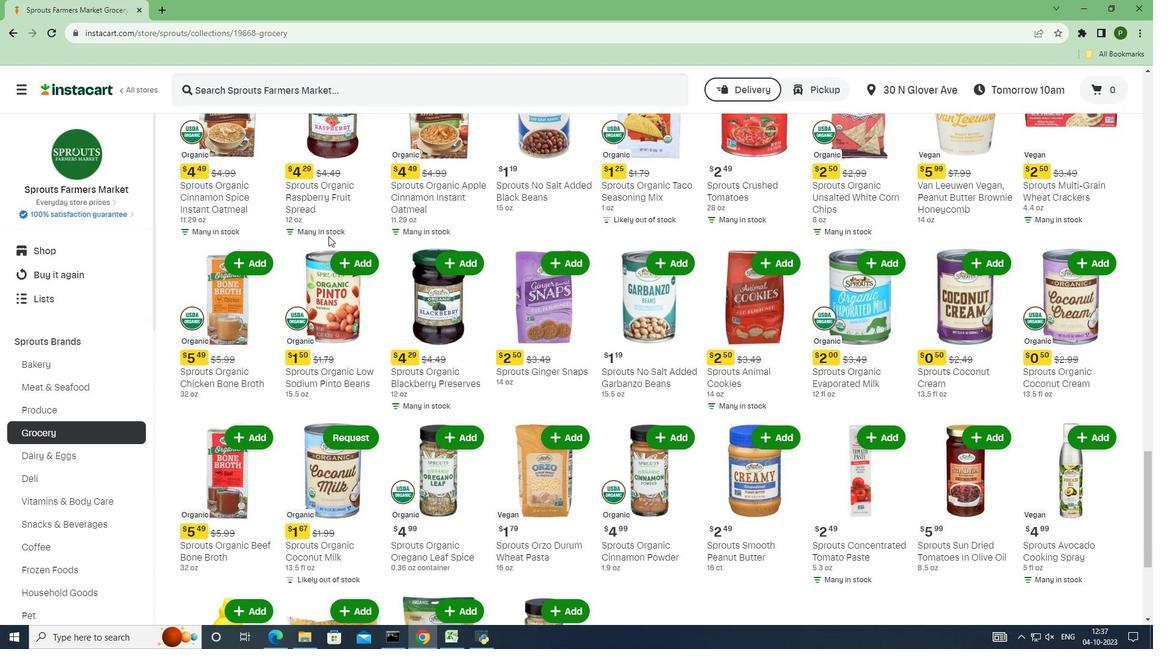 
Action: Mouse scrolled (328, 235) with delta (0, 0)
Screenshot: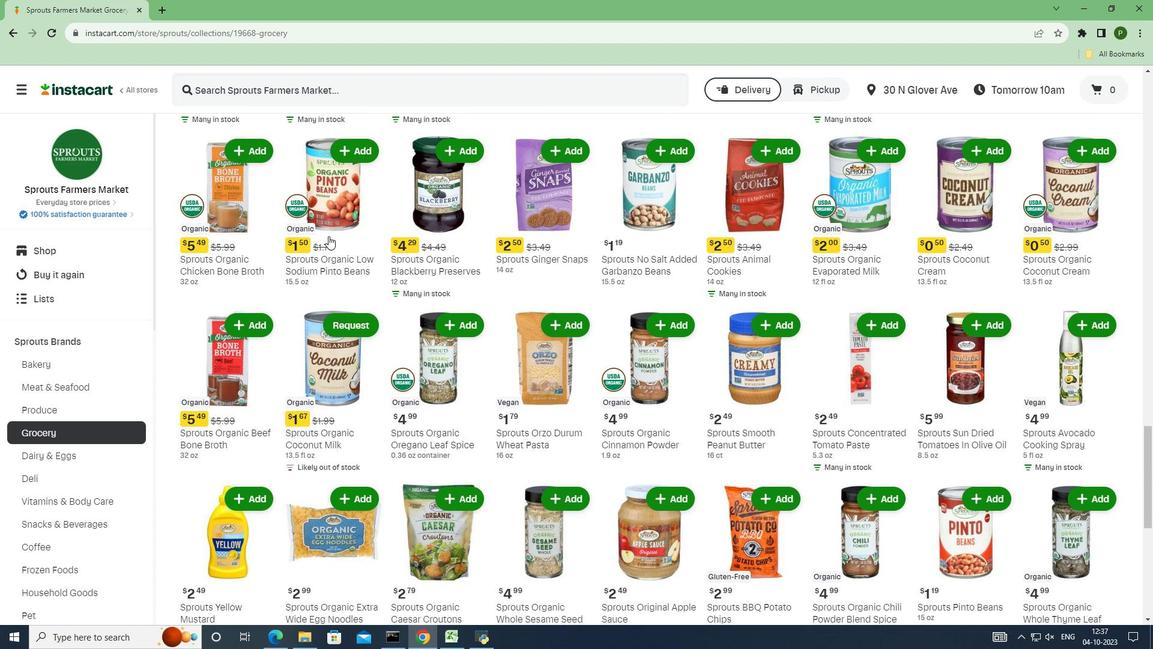 
Action: Mouse scrolled (328, 235) with delta (0, 0)
Screenshot: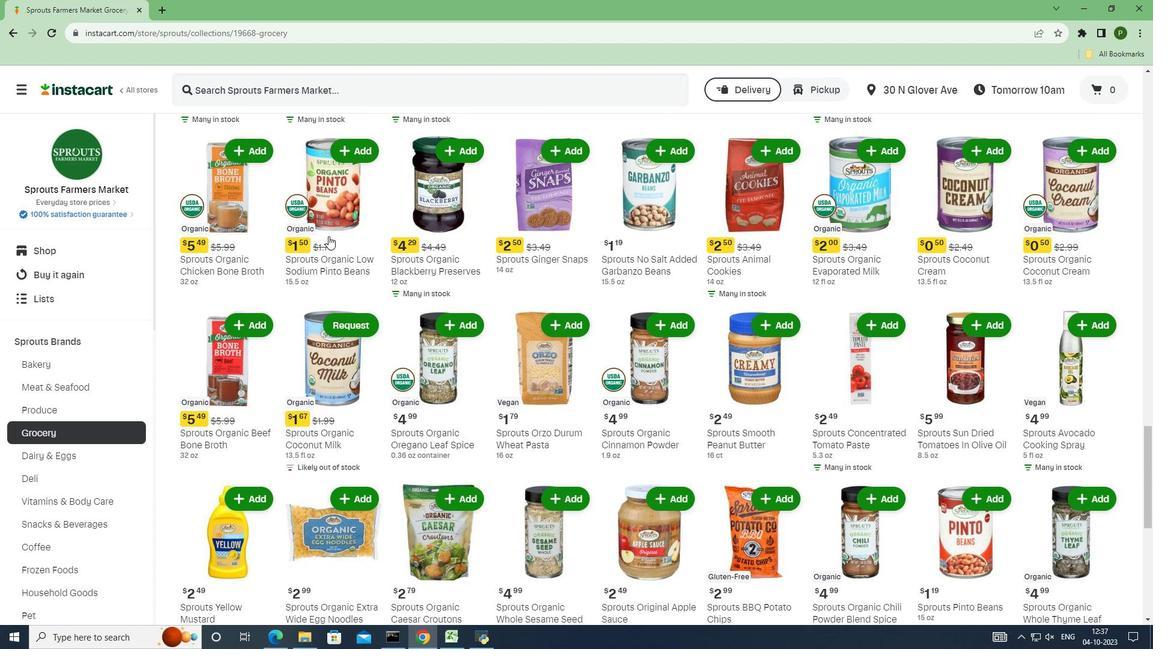 
Action: Mouse scrolled (328, 235) with delta (0, 0)
Screenshot: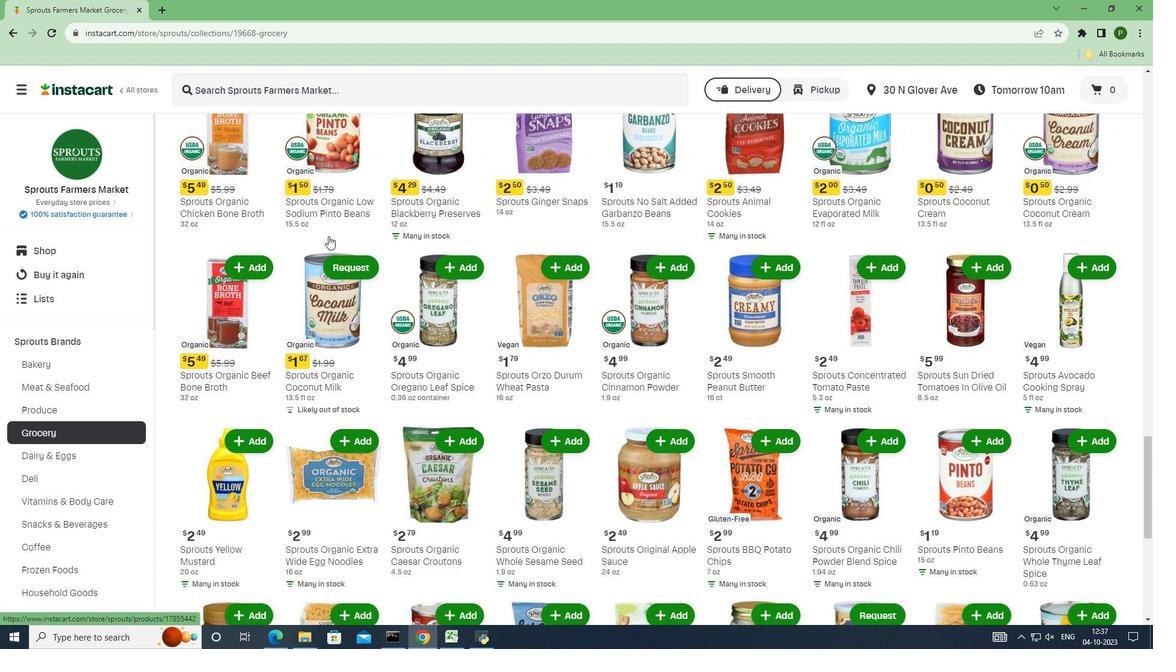 
Action: Mouse scrolled (328, 235) with delta (0, 0)
Screenshot: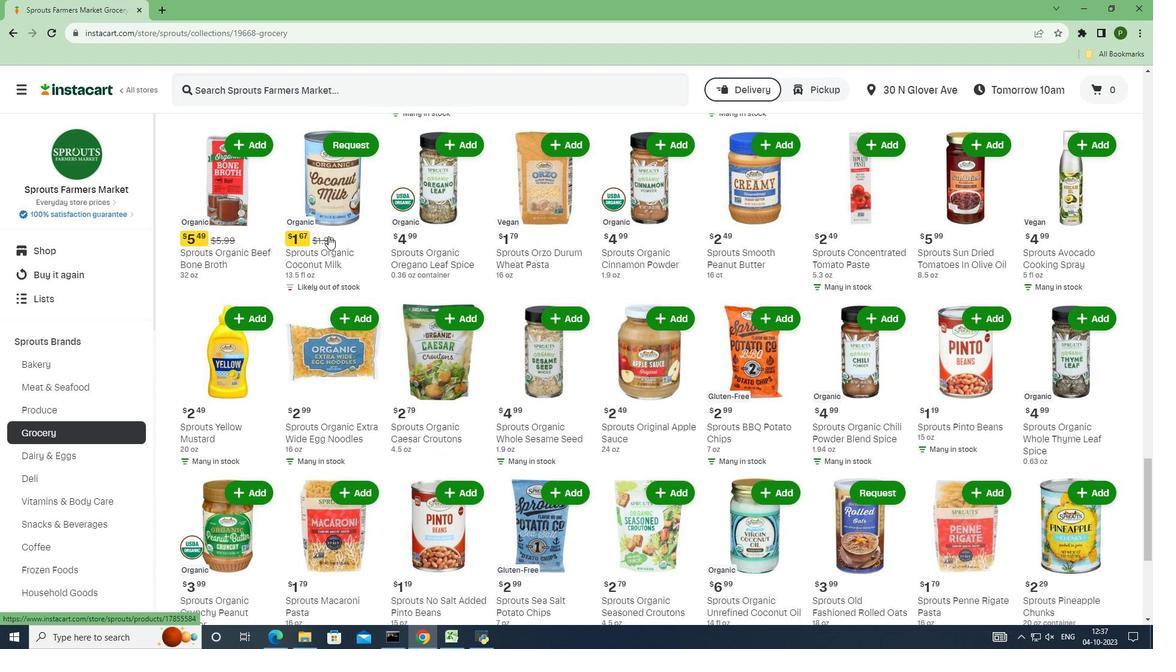 
Action: Mouse scrolled (328, 235) with delta (0, 0)
Screenshot: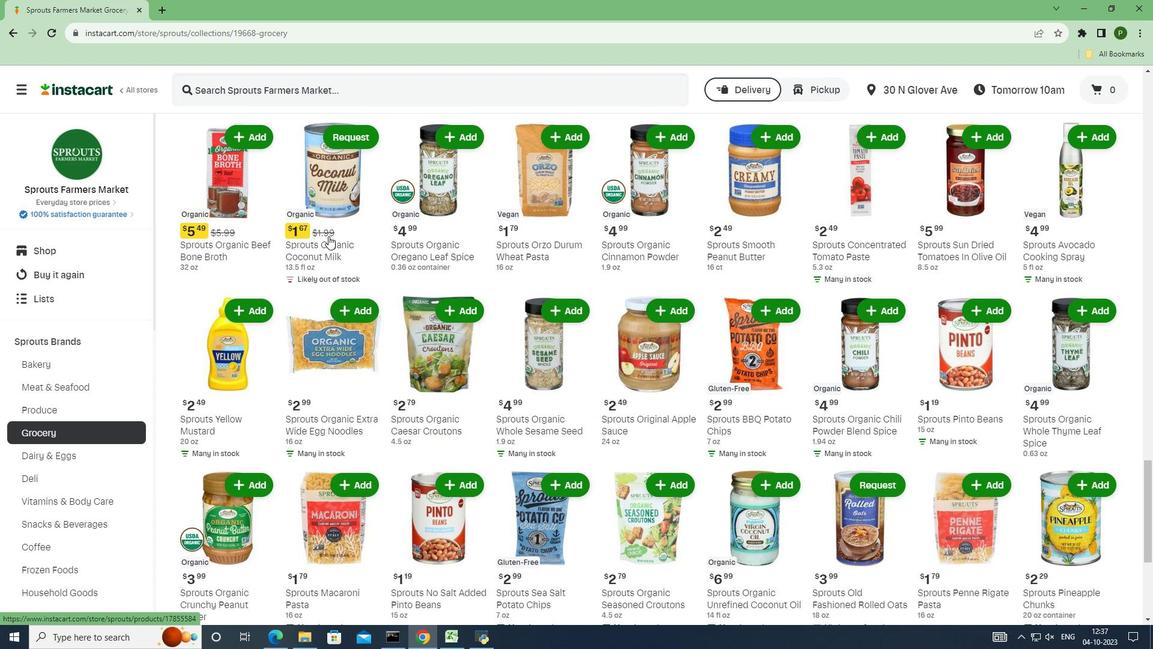 
Action: Mouse scrolled (328, 235) with delta (0, 0)
Screenshot: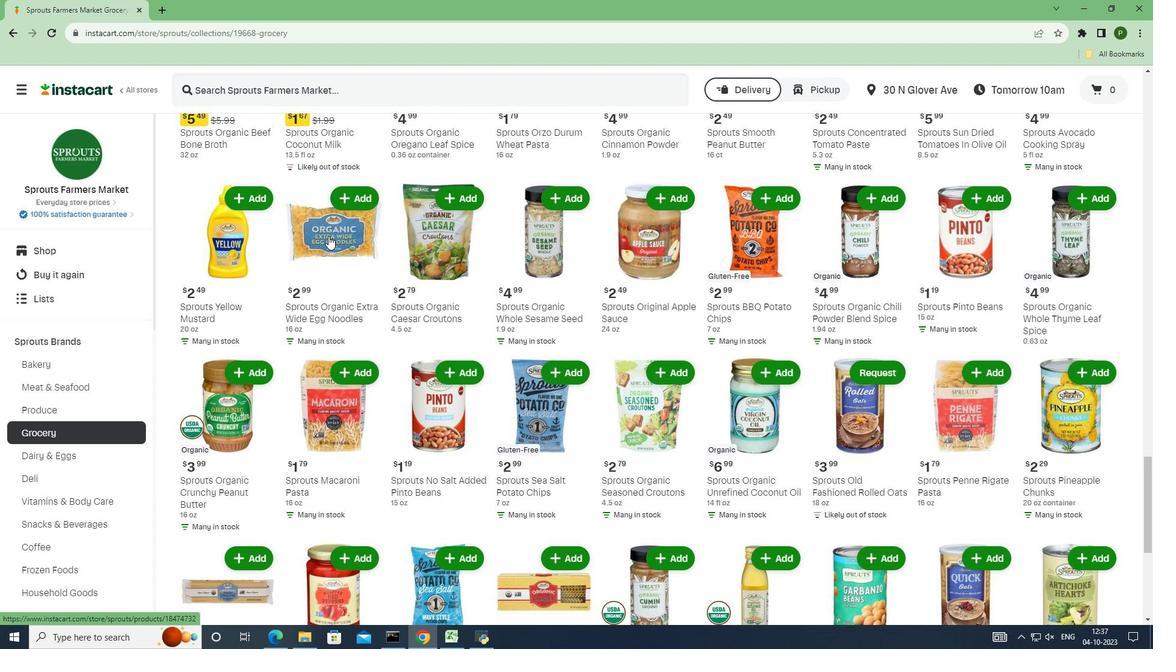 
Action: Mouse scrolled (328, 235) with delta (0, 0)
Screenshot: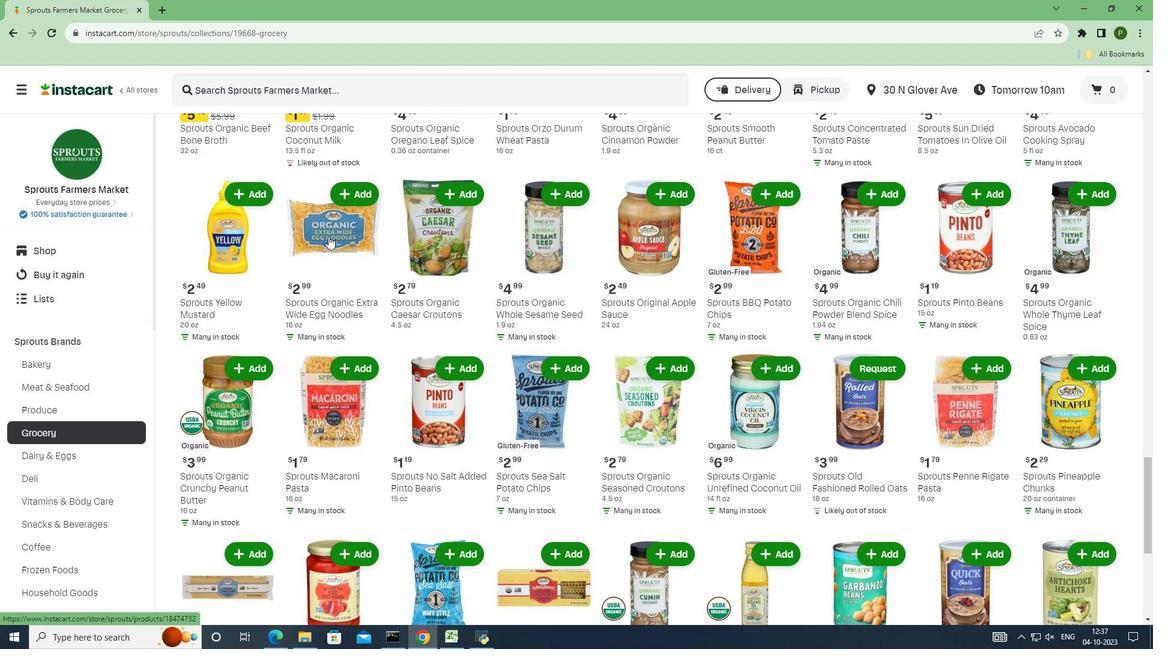 
Action: Mouse scrolled (328, 235) with delta (0, 0)
Screenshot: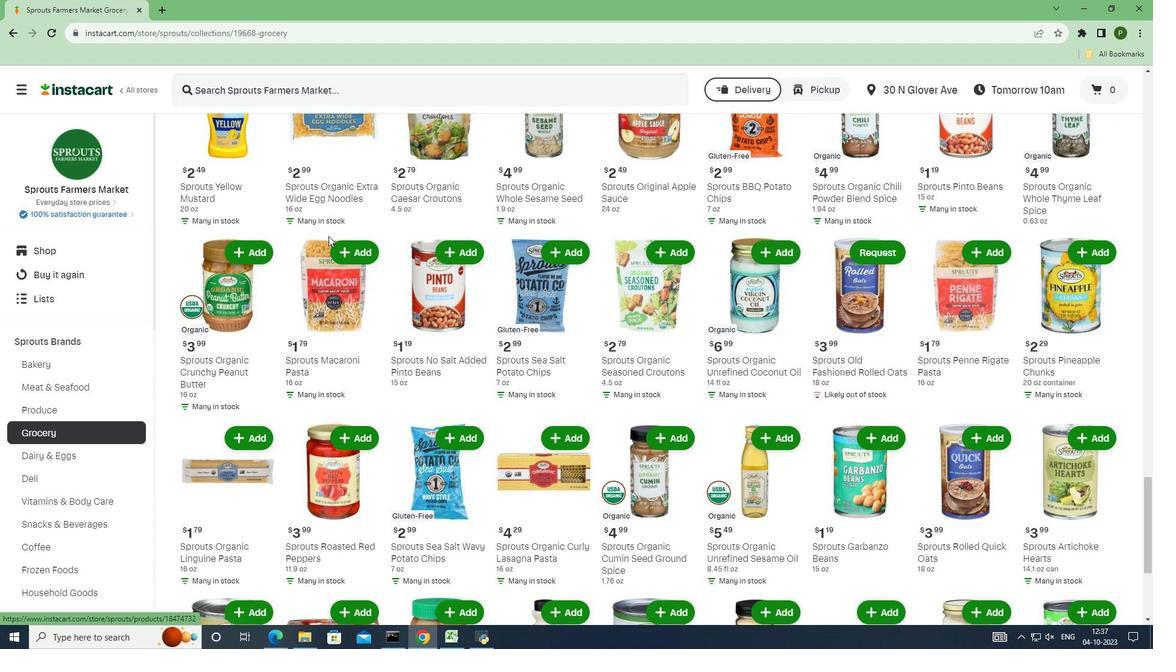 
Action: Mouse scrolled (328, 235) with delta (0, 0)
Screenshot: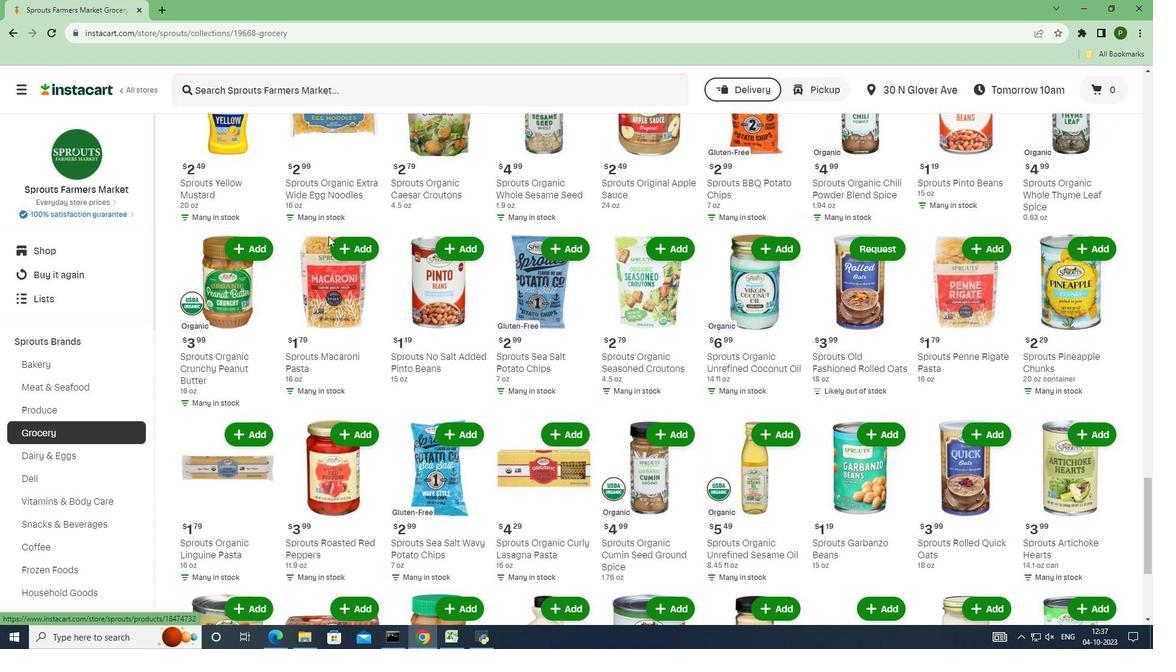
Action: Mouse scrolled (328, 235) with delta (0, 0)
Screenshot: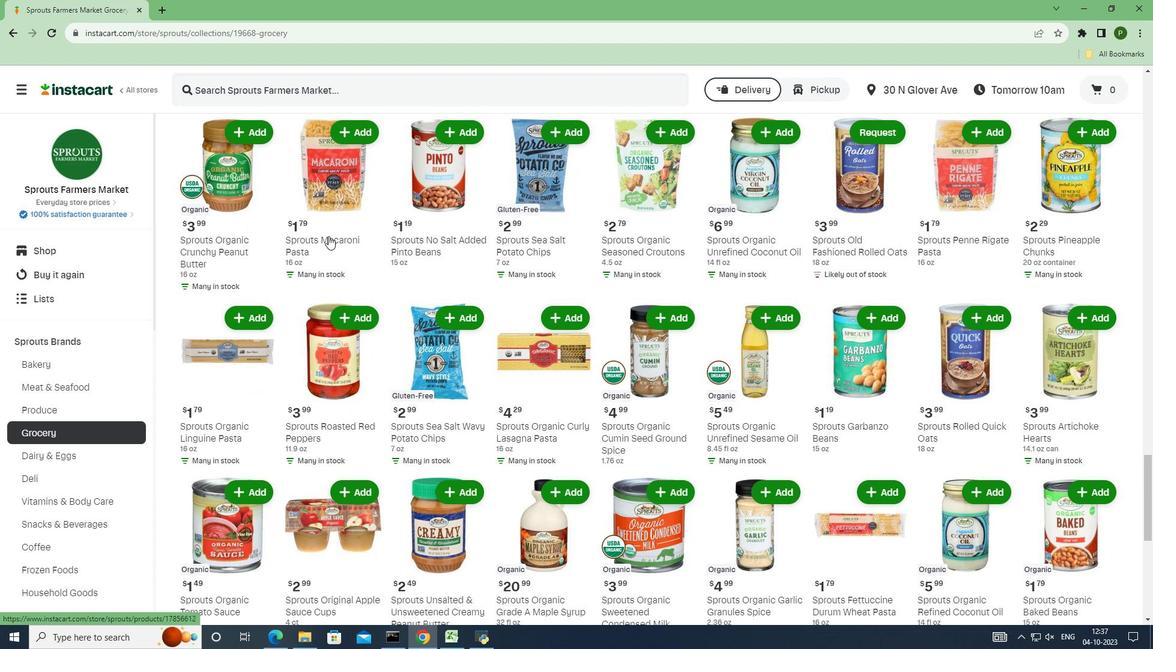 
Action: Mouse scrolled (328, 235) with delta (0, 0)
Screenshot: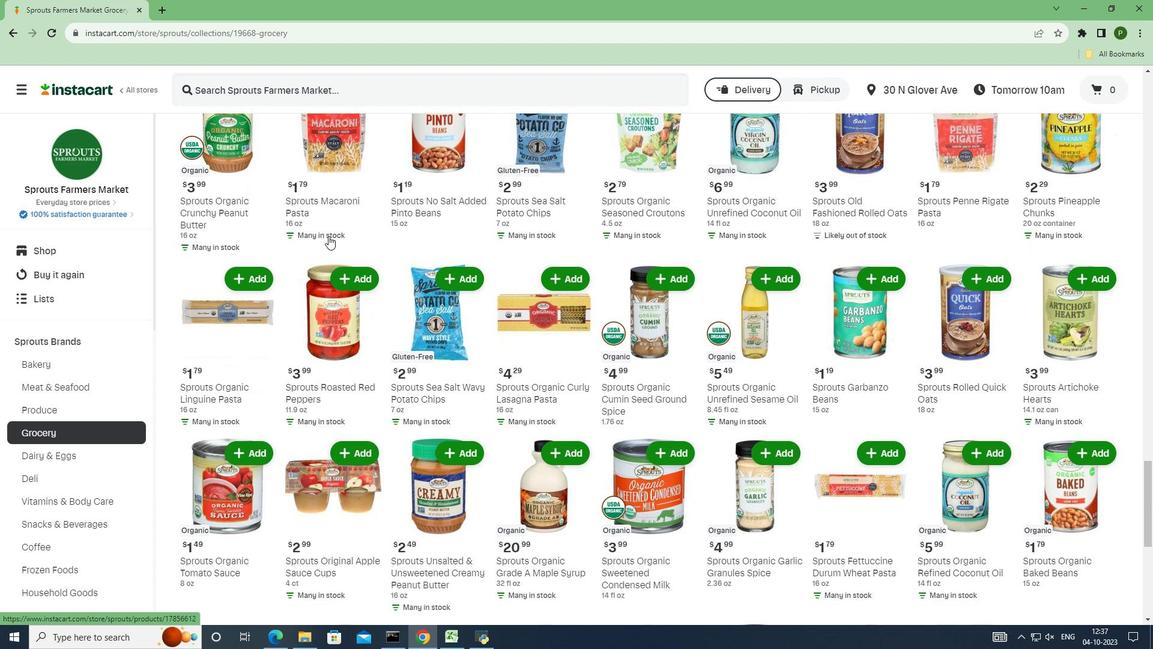 
Action: Mouse scrolled (328, 235) with delta (0, 0)
Screenshot: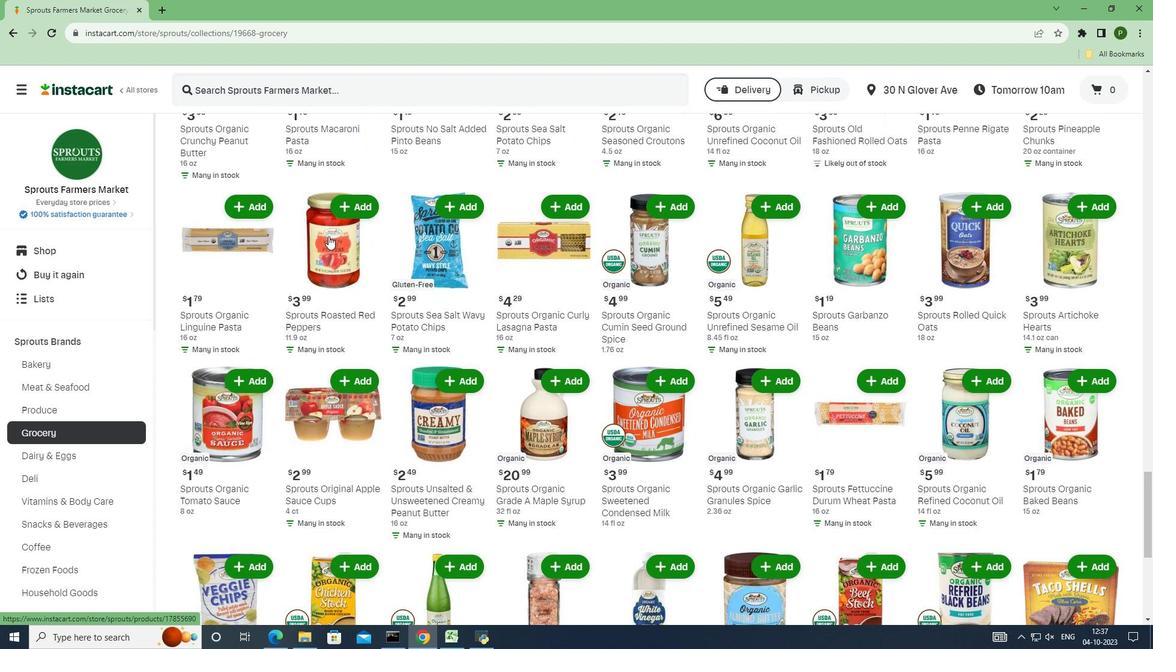 
Action: Mouse scrolled (328, 235) with delta (0, 0)
Screenshot: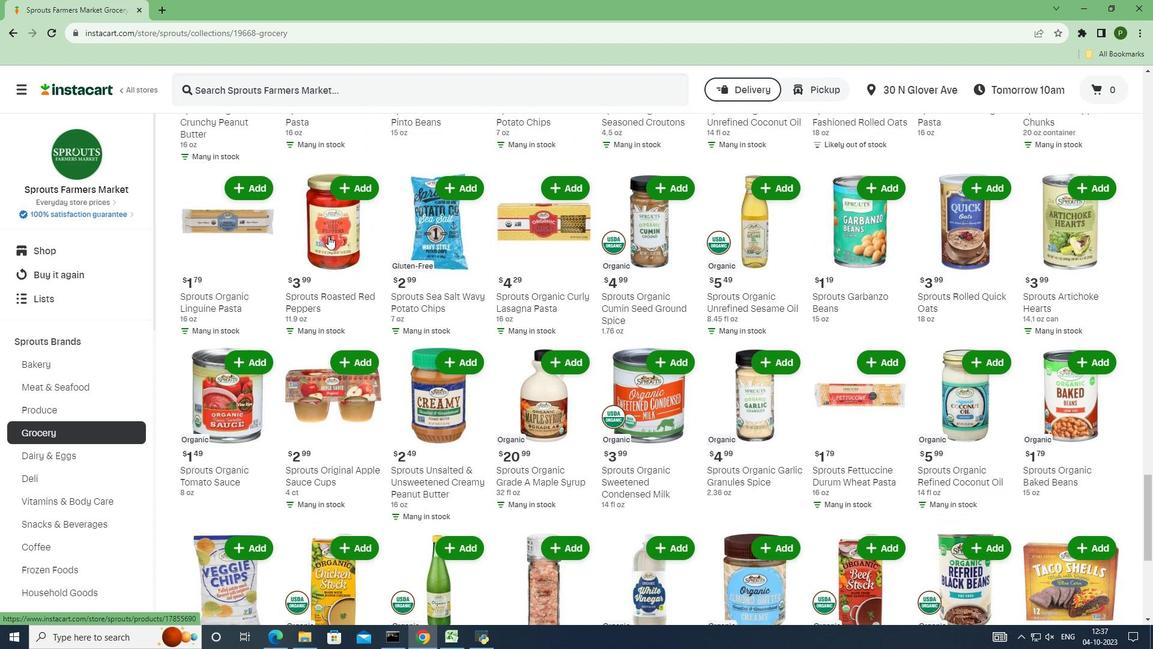 
Action: Mouse scrolled (328, 235) with delta (0, 0)
Screenshot: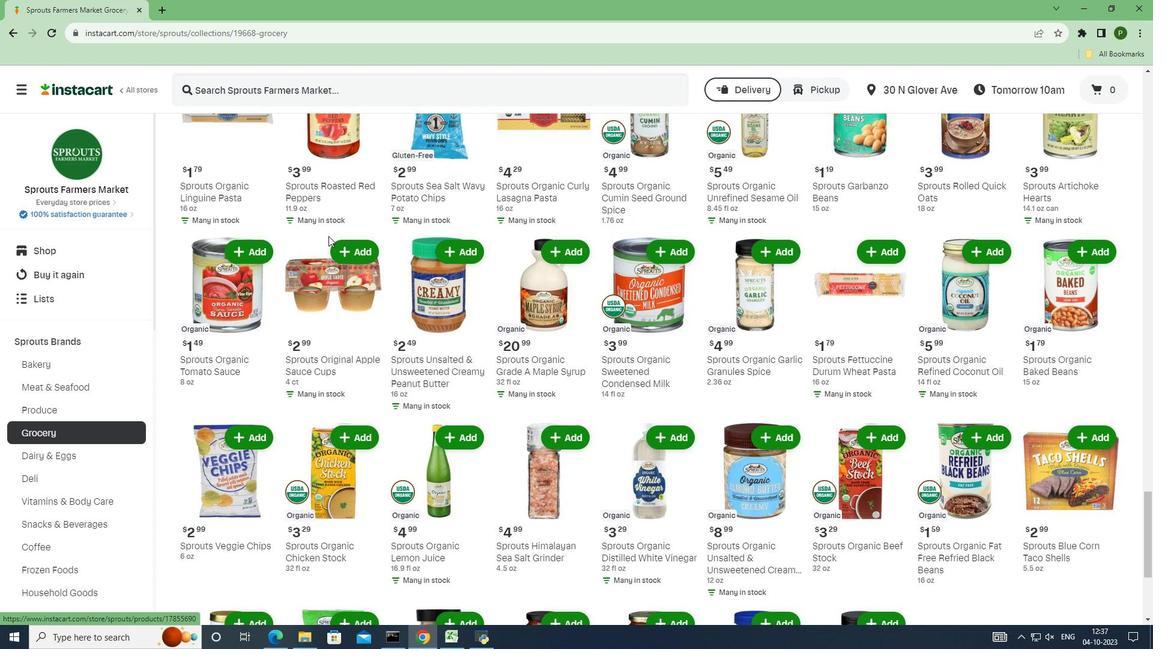 
Action: Mouse scrolled (328, 235) with delta (0, 0)
Screenshot: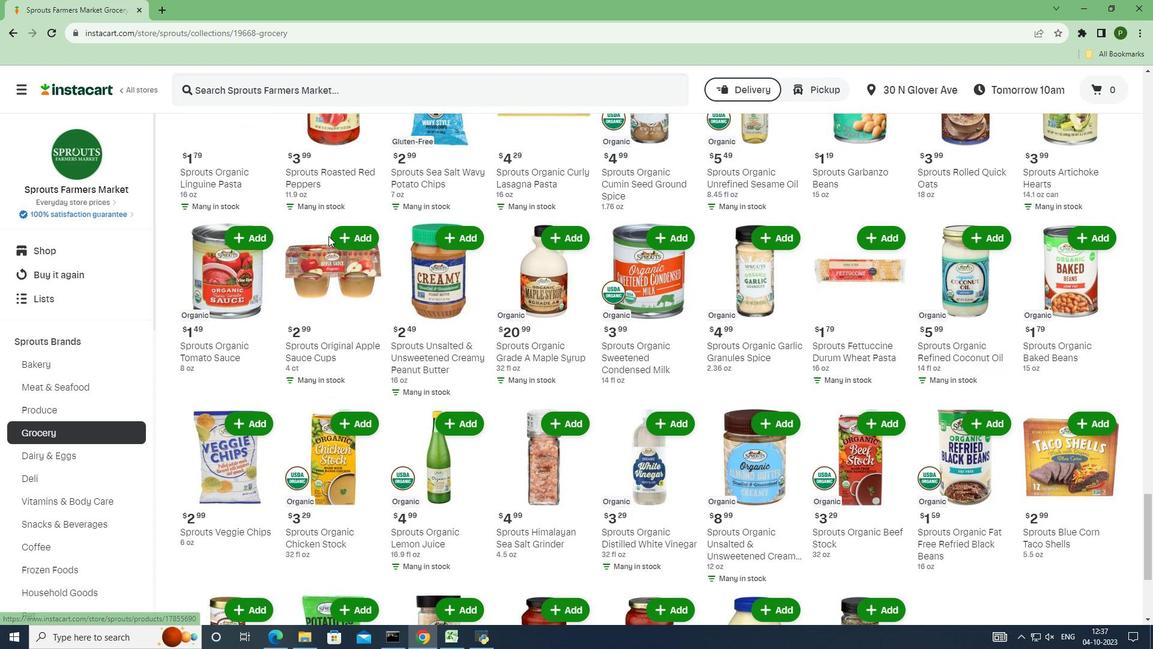 
Action: Mouse moved to (965, 320)
Screenshot: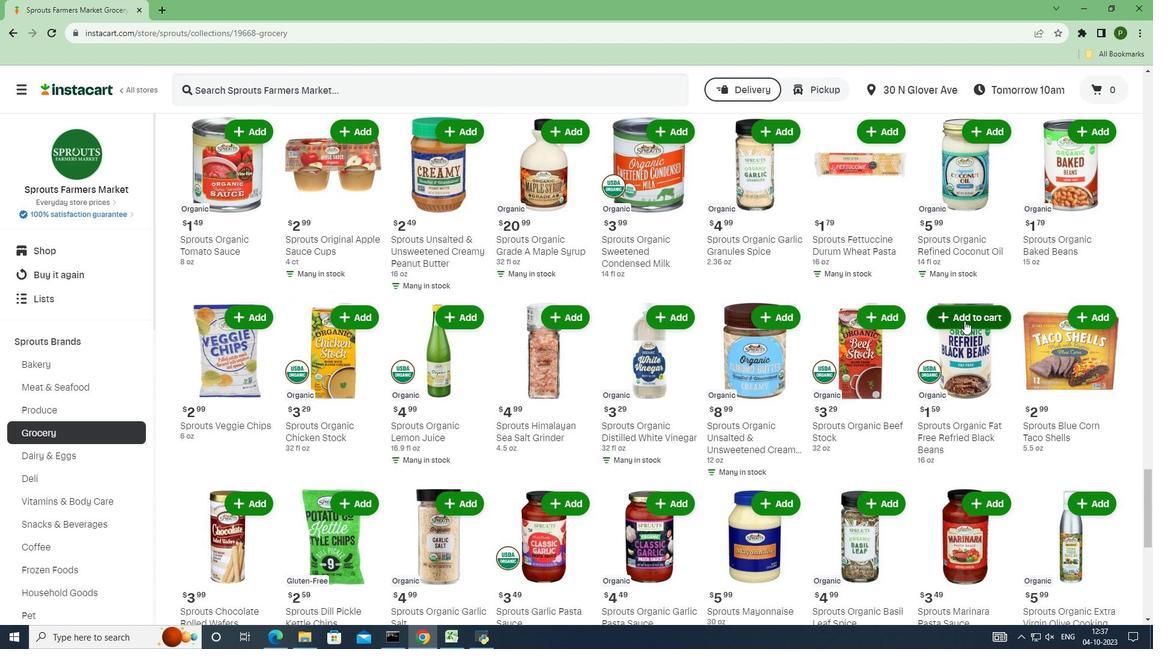 
Action: Mouse pressed left at (965, 320)
Screenshot: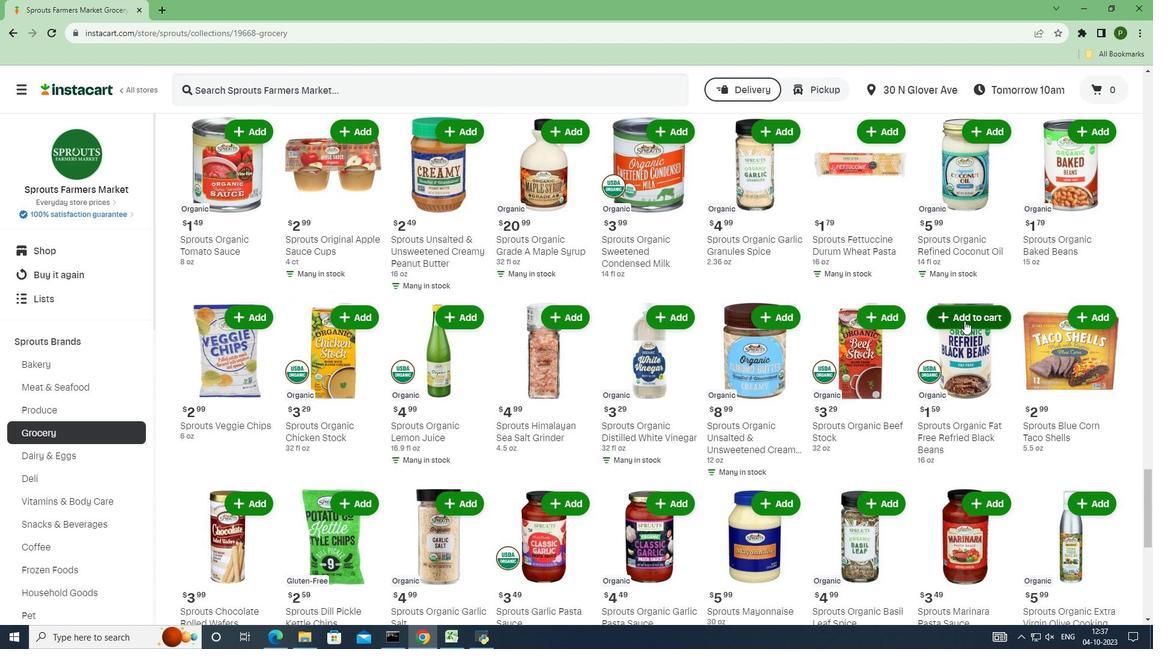 
